 Task: Look for space in La Roda, Spain from 6th June, 2023 to 8th June, 2023 for 2 adults in price range Rs.7000 to Rs.12000. Place can be private room with 1  bedroom having 2 beds and 1 bathroom. Property type can be house, flat, guest house. Amenities needed are: wifi. Booking option can be shelf check-in. Required host language is English.
Action: Mouse moved to (289, 163)
Screenshot: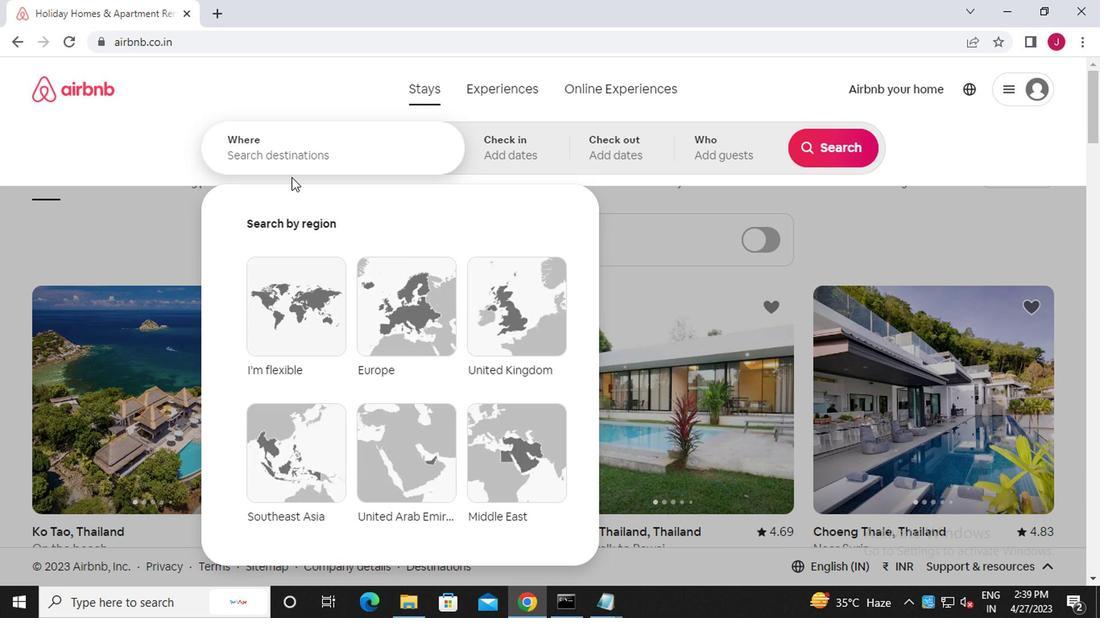 
Action: Mouse pressed left at (289, 163)
Screenshot: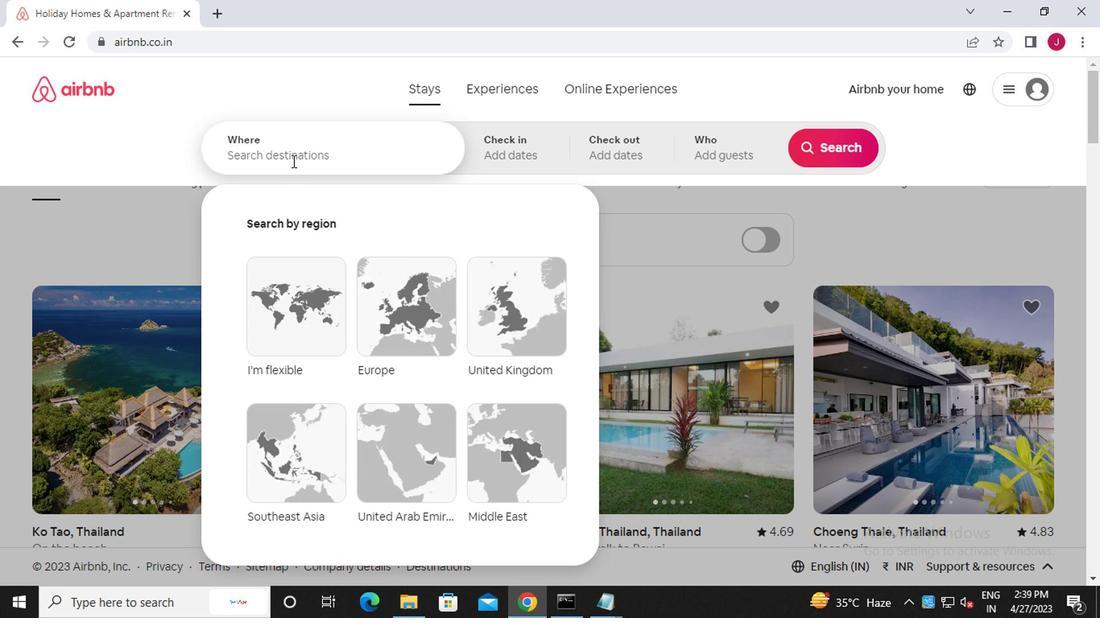 
Action: Mouse moved to (287, 163)
Screenshot: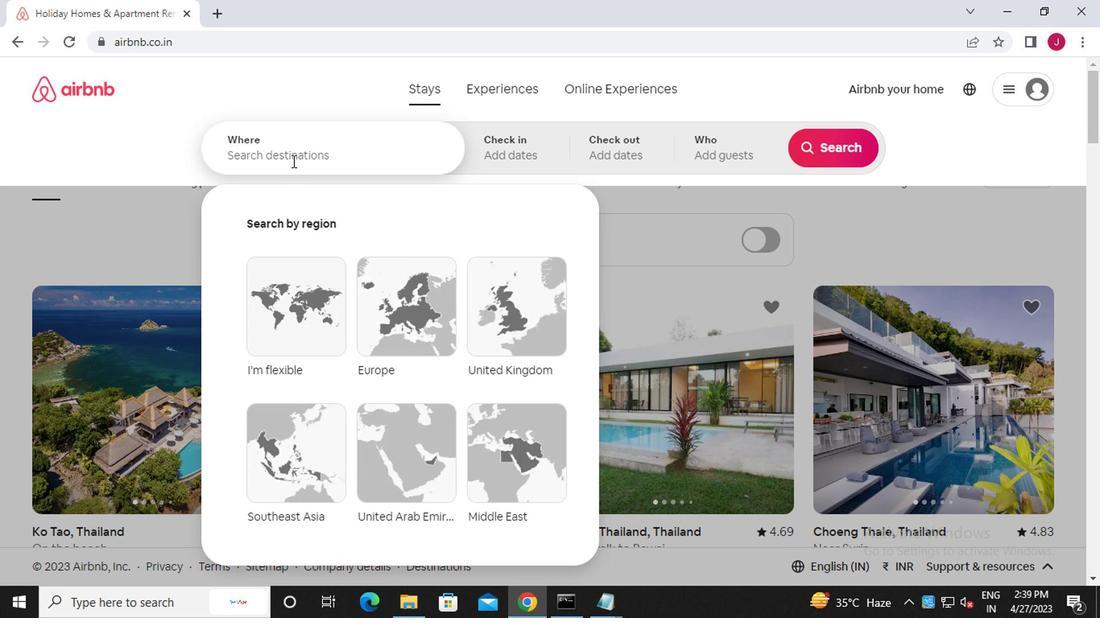 
Action: Key pressed l<Key.caps_lock>a<Key.space><Key.caps_lock>r<Key.caps_lock>oda
Screenshot: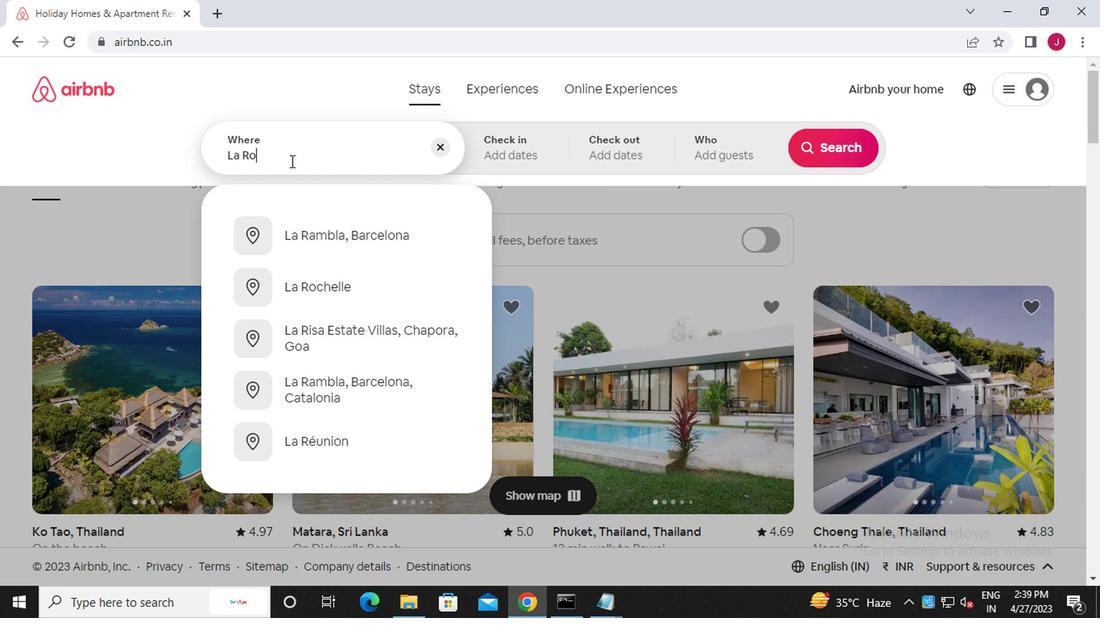 
Action: Mouse moved to (337, 288)
Screenshot: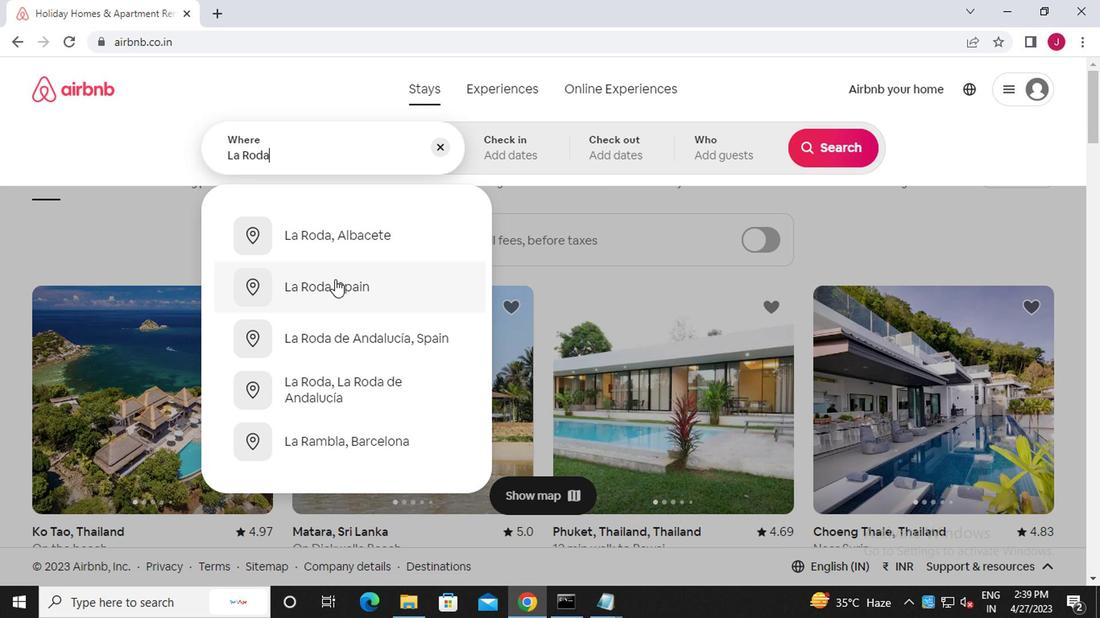 
Action: Mouse pressed left at (337, 288)
Screenshot: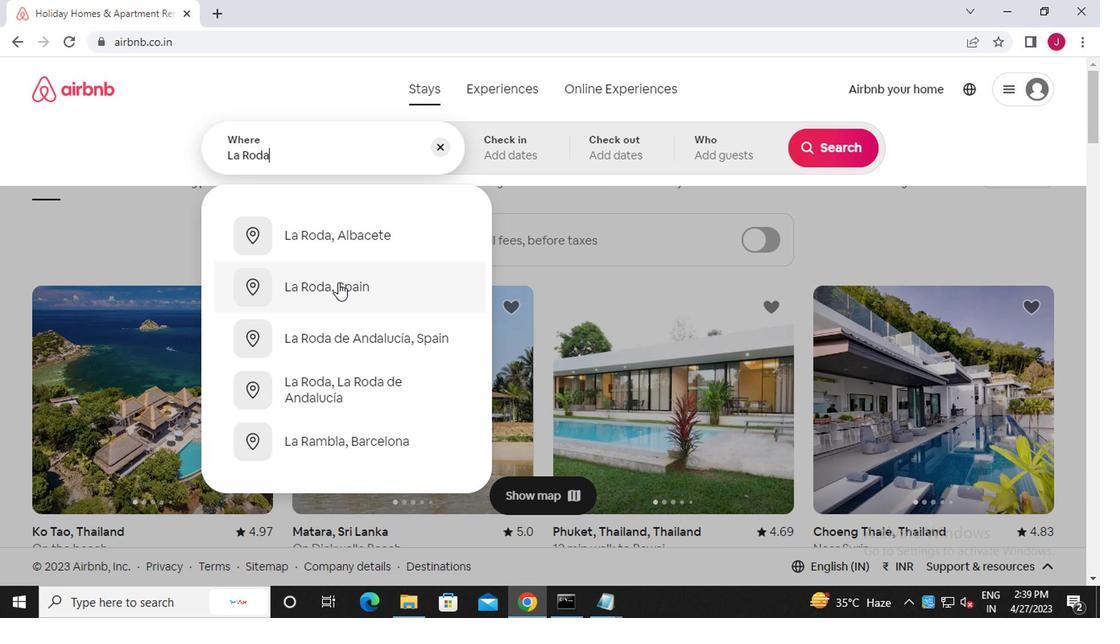 
Action: Mouse moved to (817, 280)
Screenshot: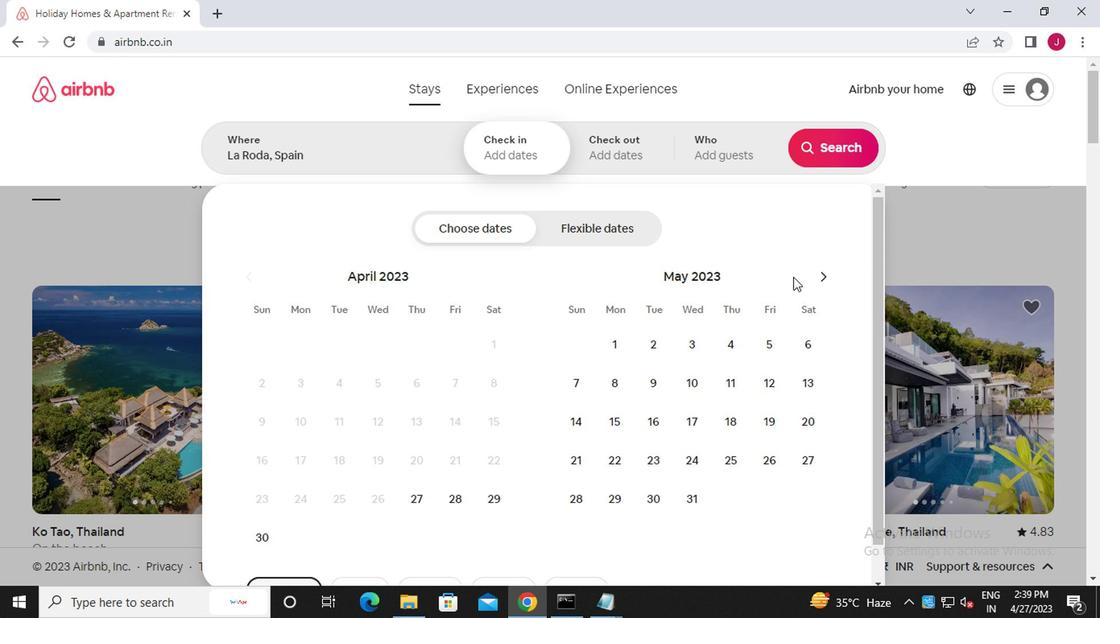 
Action: Mouse pressed left at (817, 280)
Screenshot: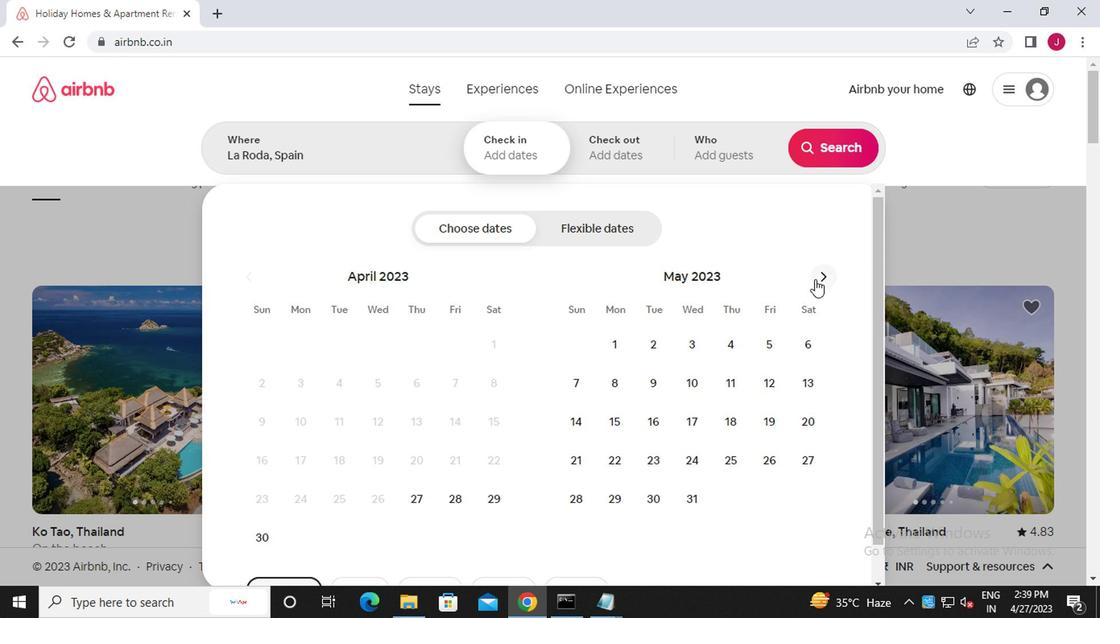 
Action: Mouse moved to (654, 384)
Screenshot: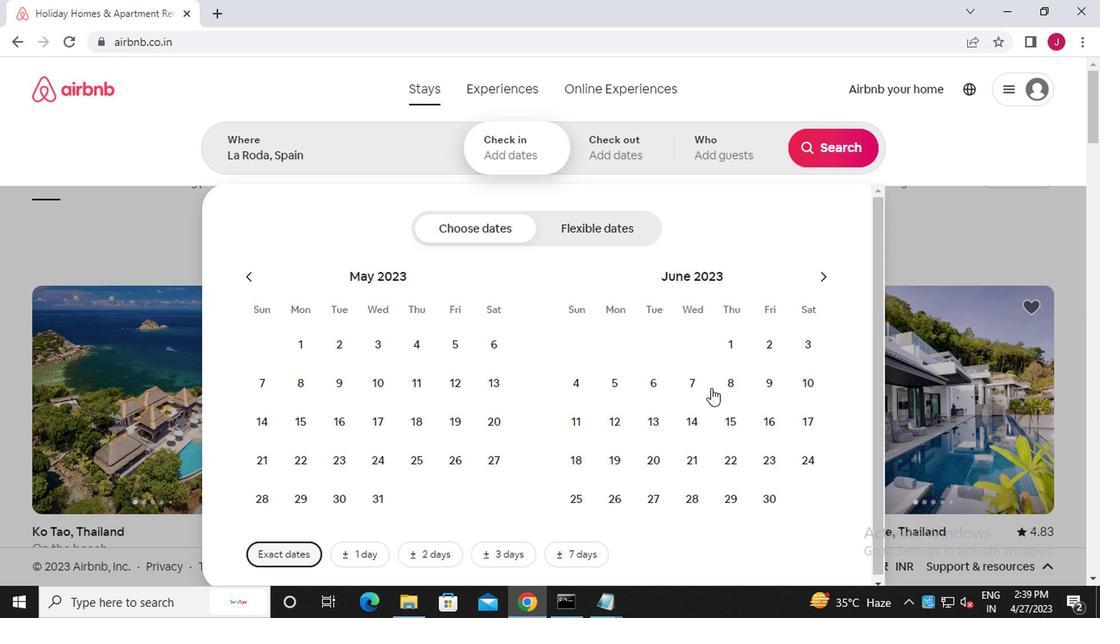 
Action: Mouse pressed left at (654, 384)
Screenshot: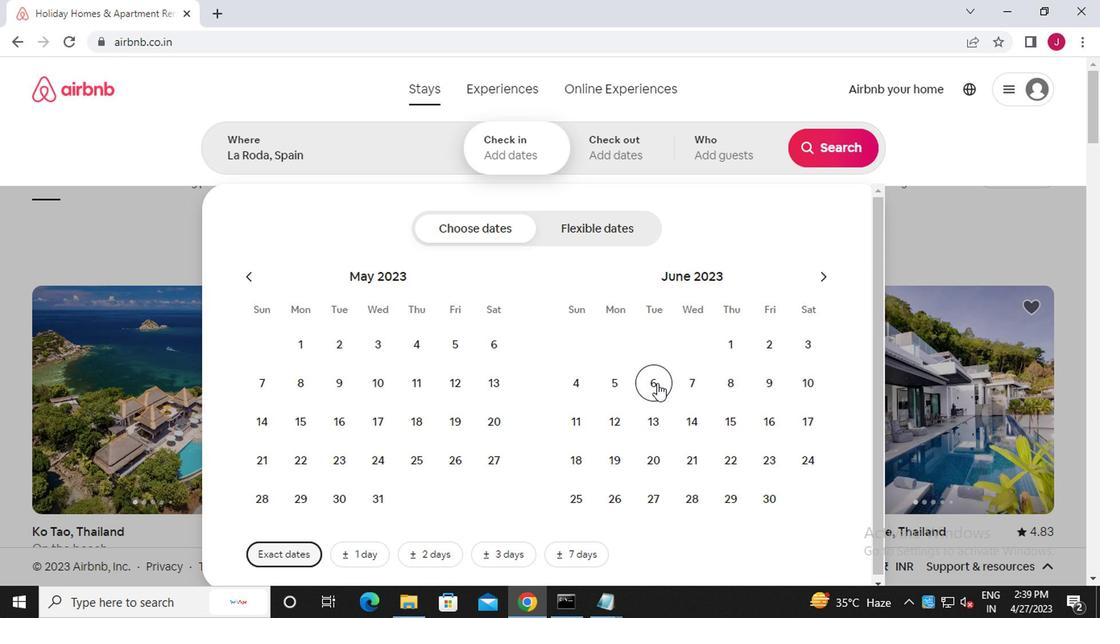 
Action: Mouse moved to (744, 383)
Screenshot: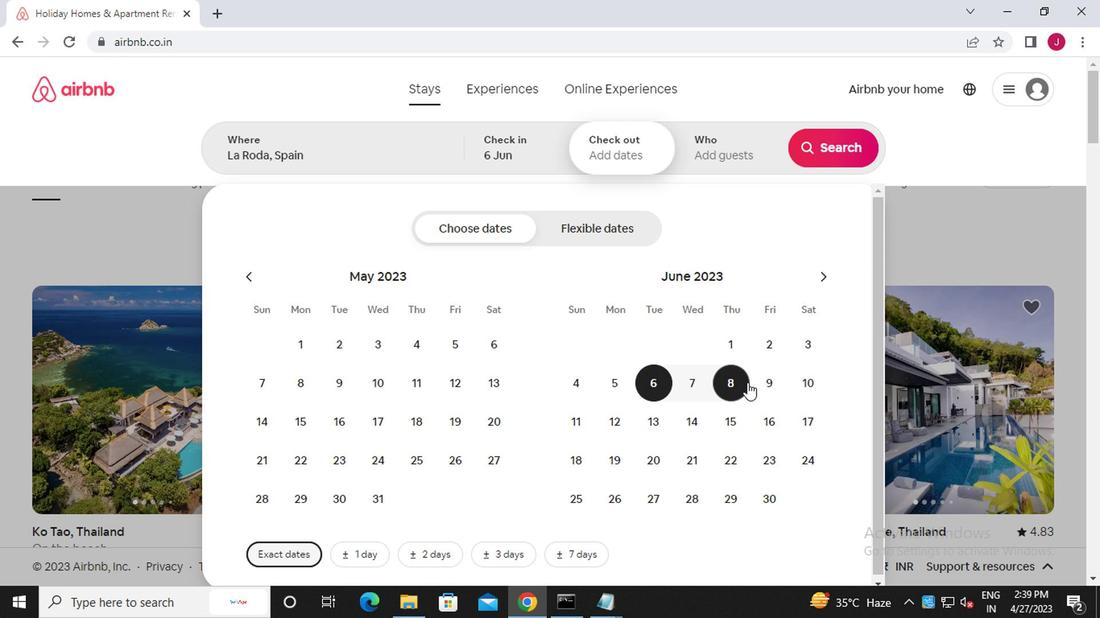 
Action: Mouse pressed left at (744, 383)
Screenshot: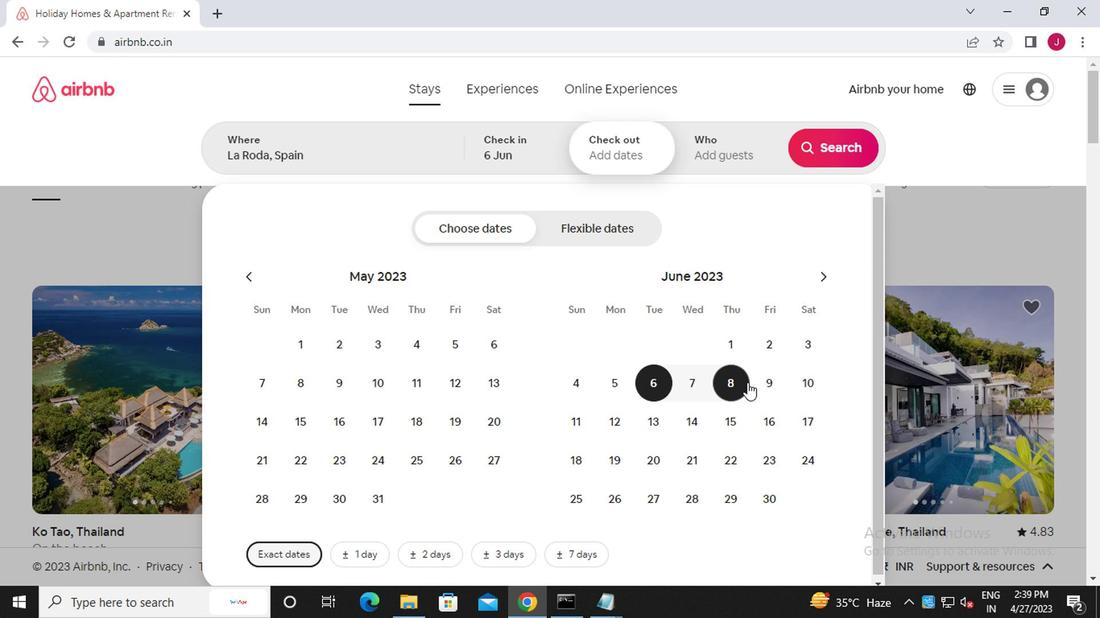 
Action: Mouse moved to (736, 159)
Screenshot: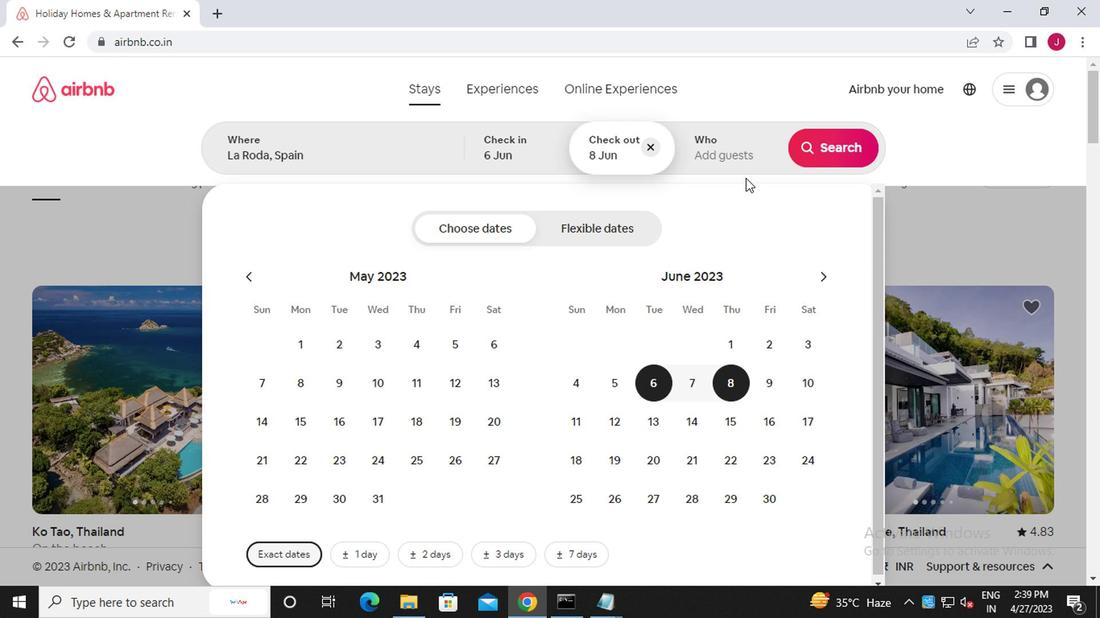 
Action: Mouse pressed left at (736, 159)
Screenshot: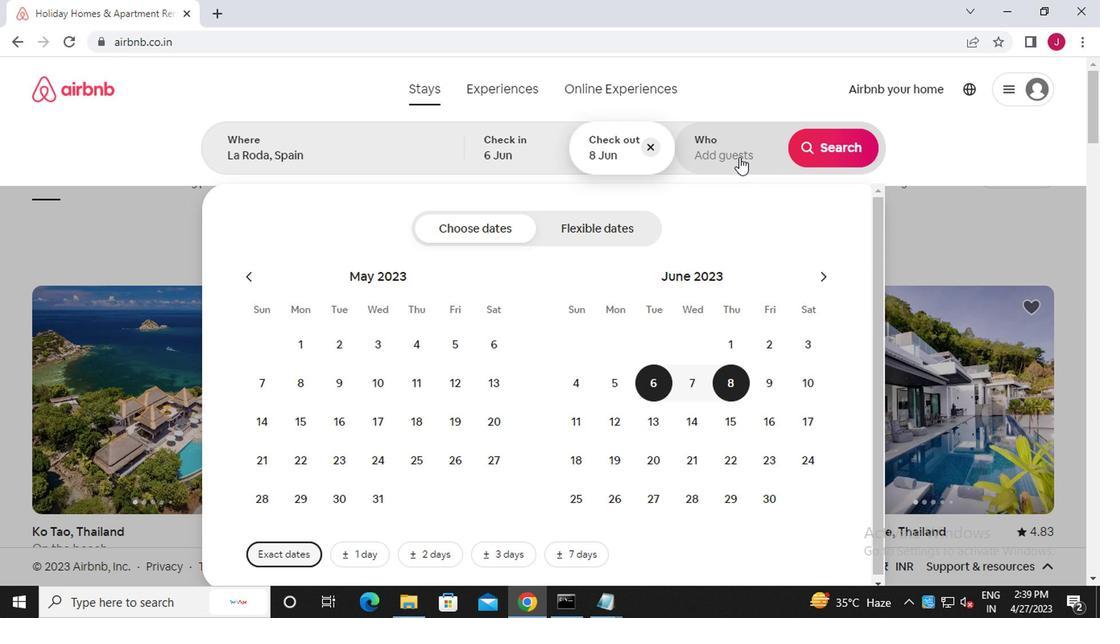 
Action: Mouse moved to (833, 228)
Screenshot: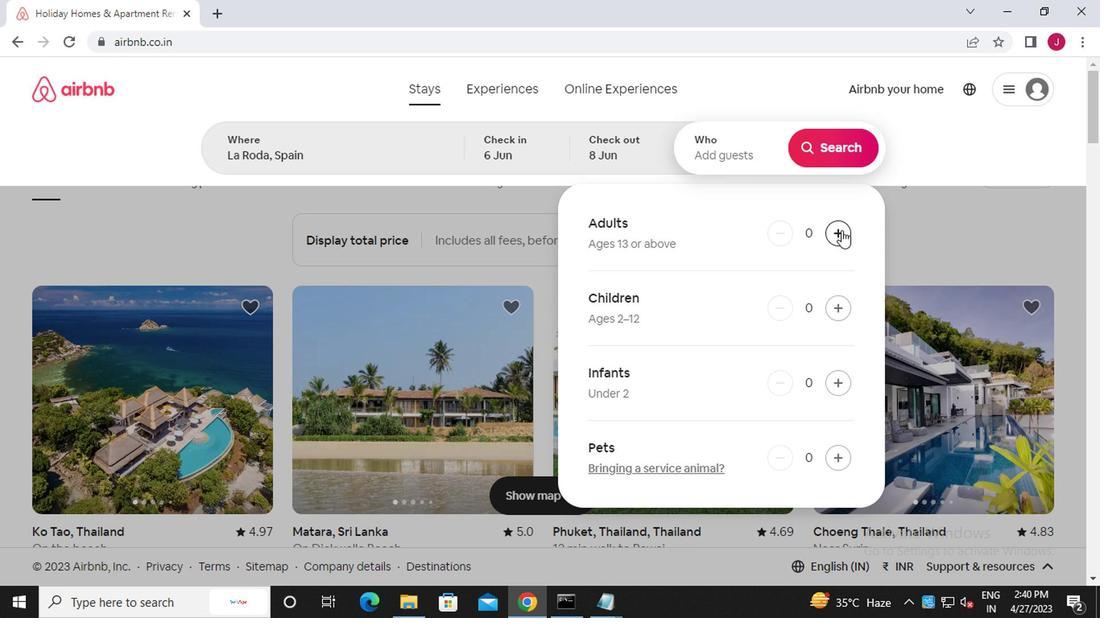 
Action: Mouse pressed left at (833, 228)
Screenshot: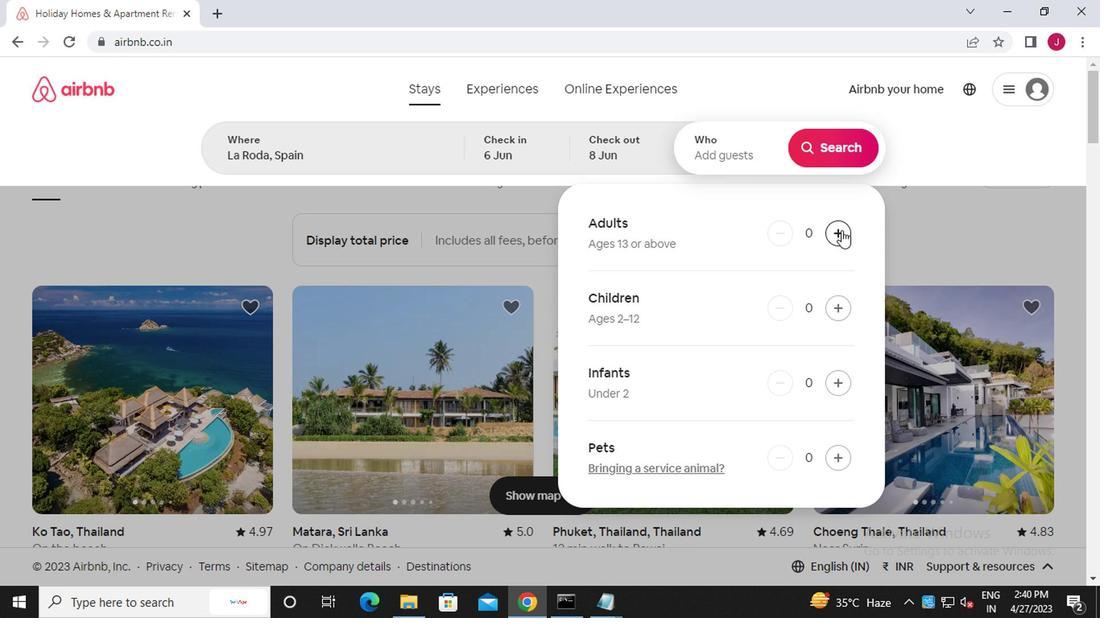 
Action: Mouse pressed left at (833, 228)
Screenshot: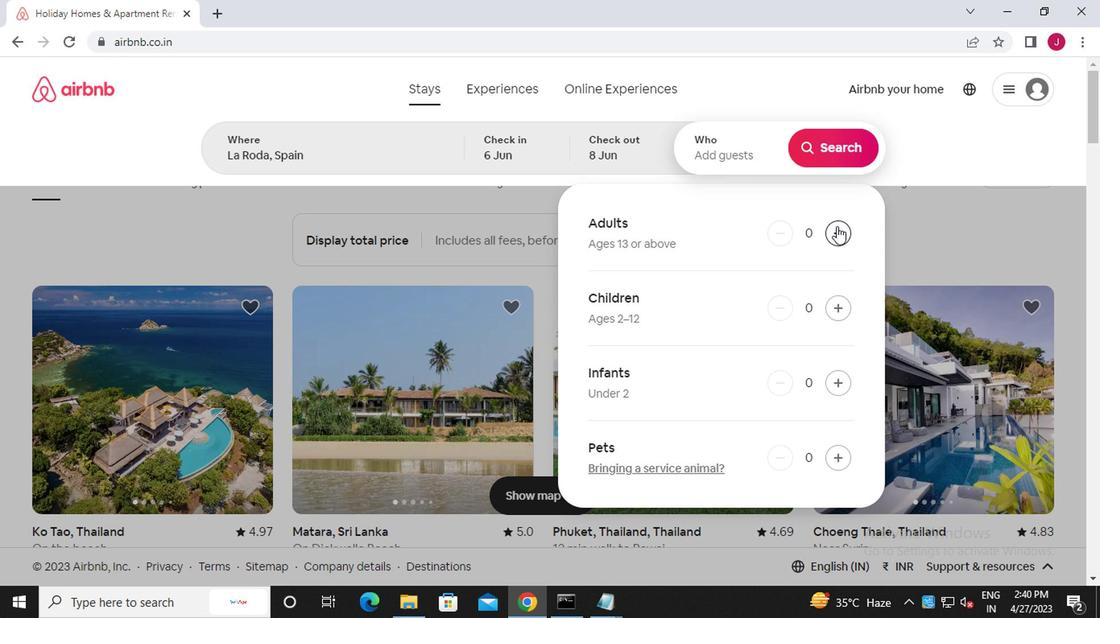 
Action: Mouse moved to (830, 154)
Screenshot: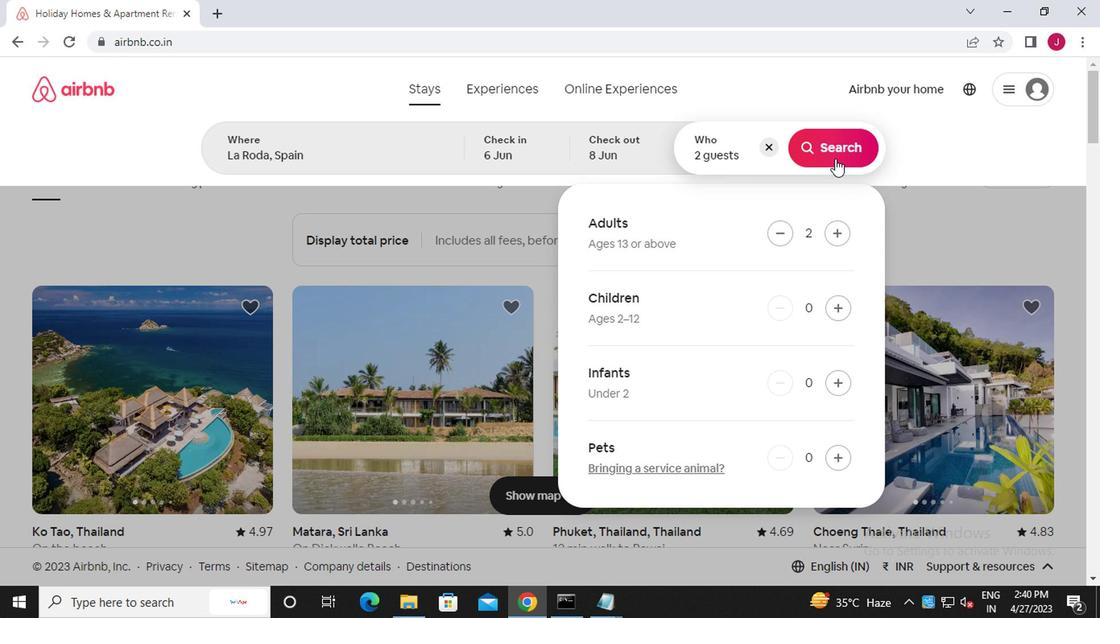 
Action: Mouse pressed left at (830, 154)
Screenshot: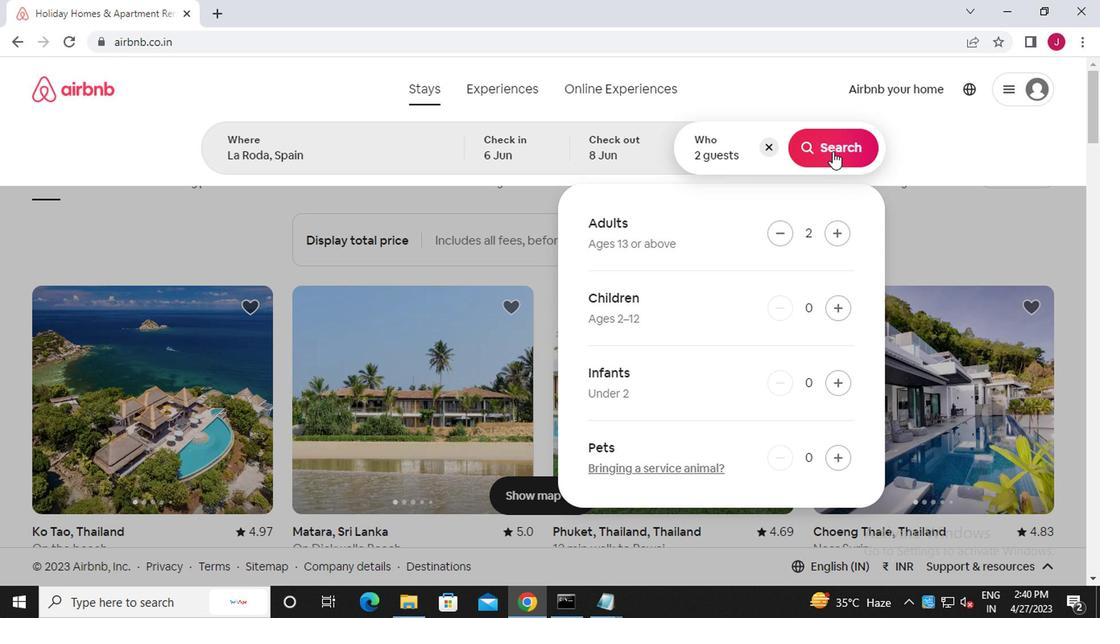 
Action: Mouse moved to (1041, 158)
Screenshot: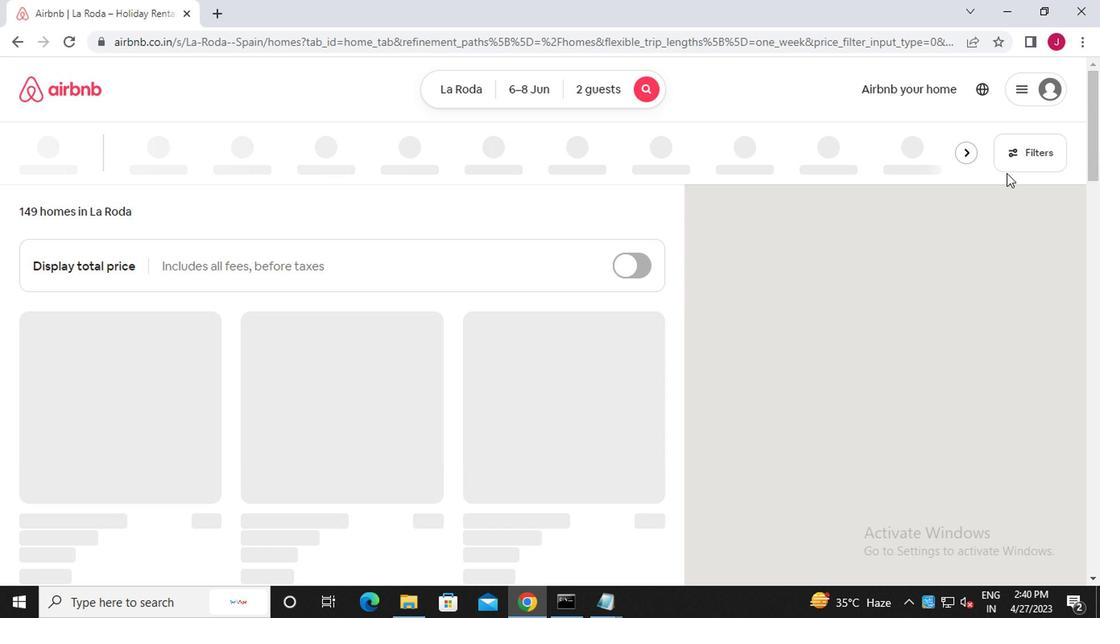 
Action: Mouse pressed left at (1041, 158)
Screenshot: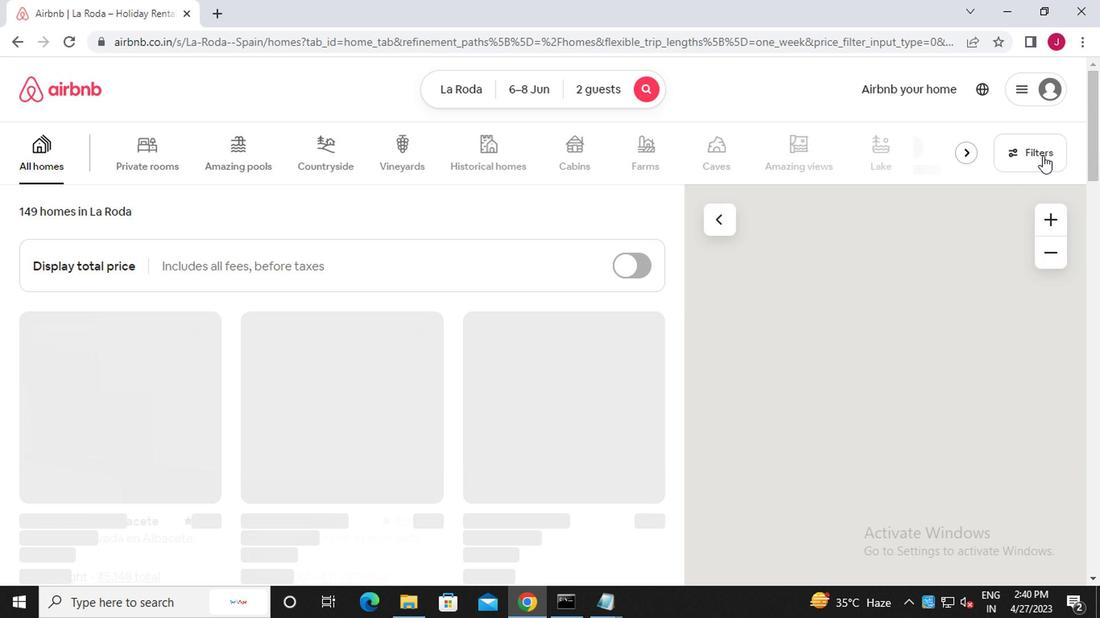 
Action: Mouse moved to (364, 363)
Screenshot: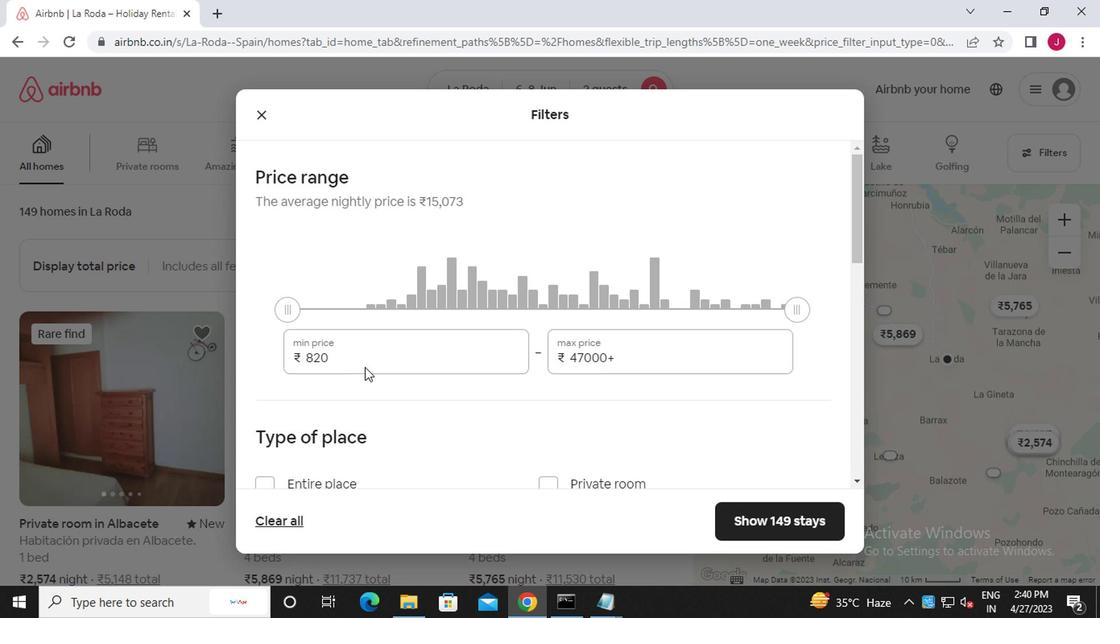 
Action: Mouse pressed left at (364, 363)
Screenshot: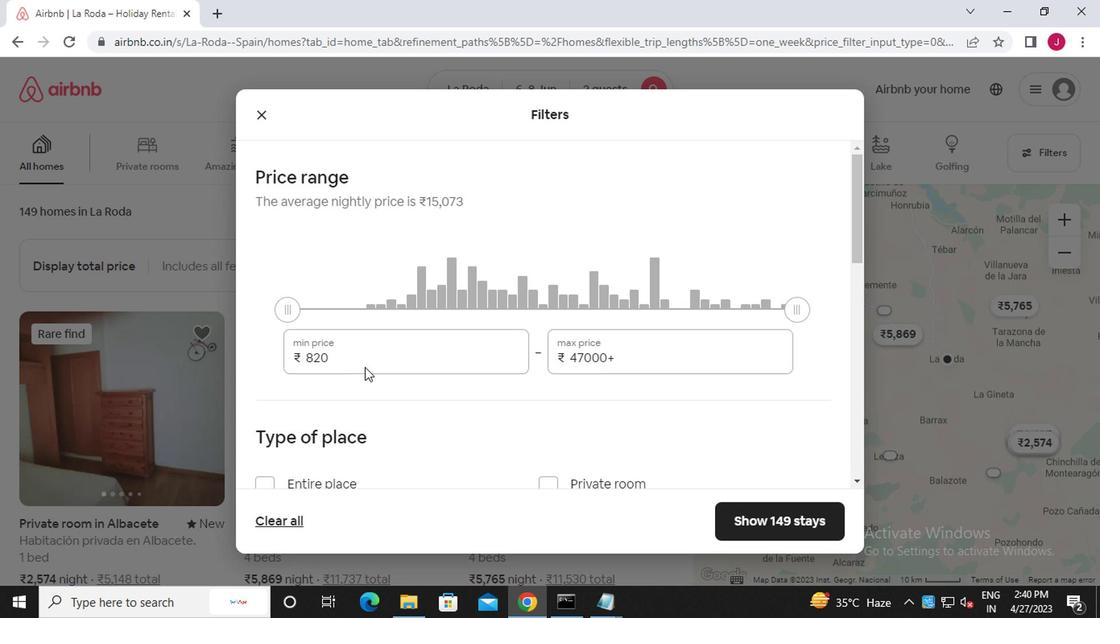 
Action: Mouse moved to (362, 363)
Screenshot: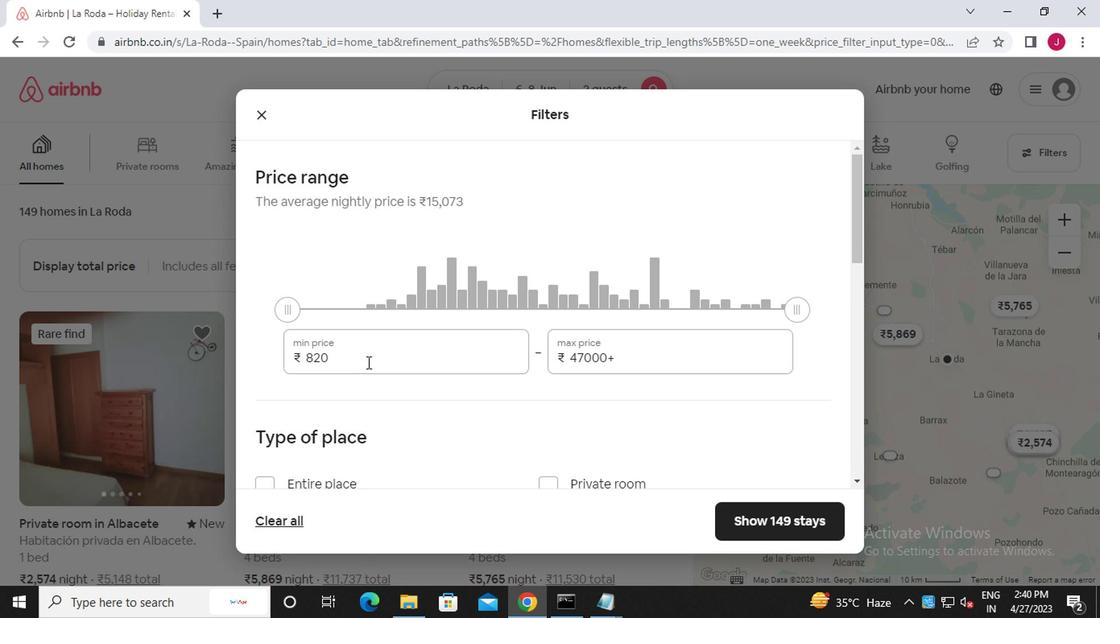 
Action: Key pressed <Key.backspace><Key.backspace><Key.backspace><<103>><<96>><<96>><<96>>
Screenshot: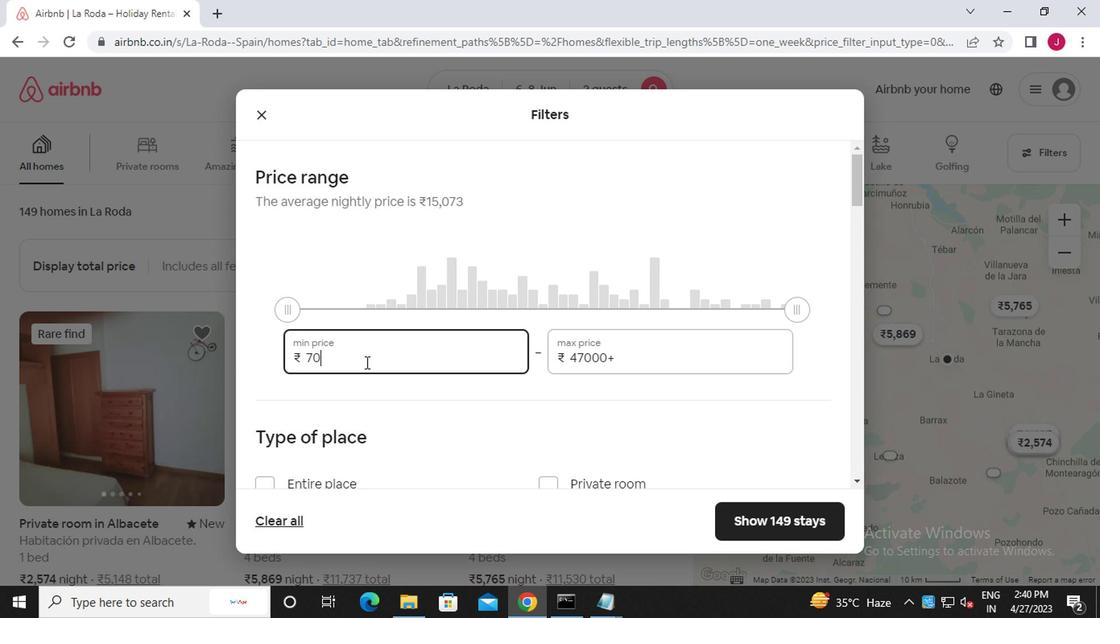 
Action: Mouse moved to (692, 347)
Screenshot: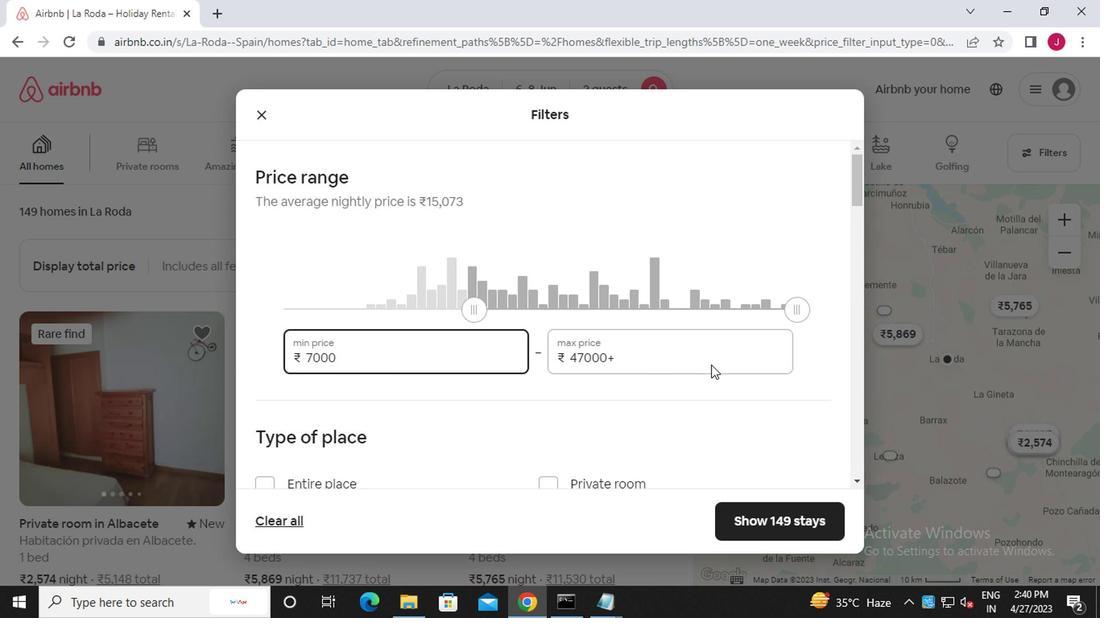 
Action: Mouse pressed left at (692, 347)
Screenshot: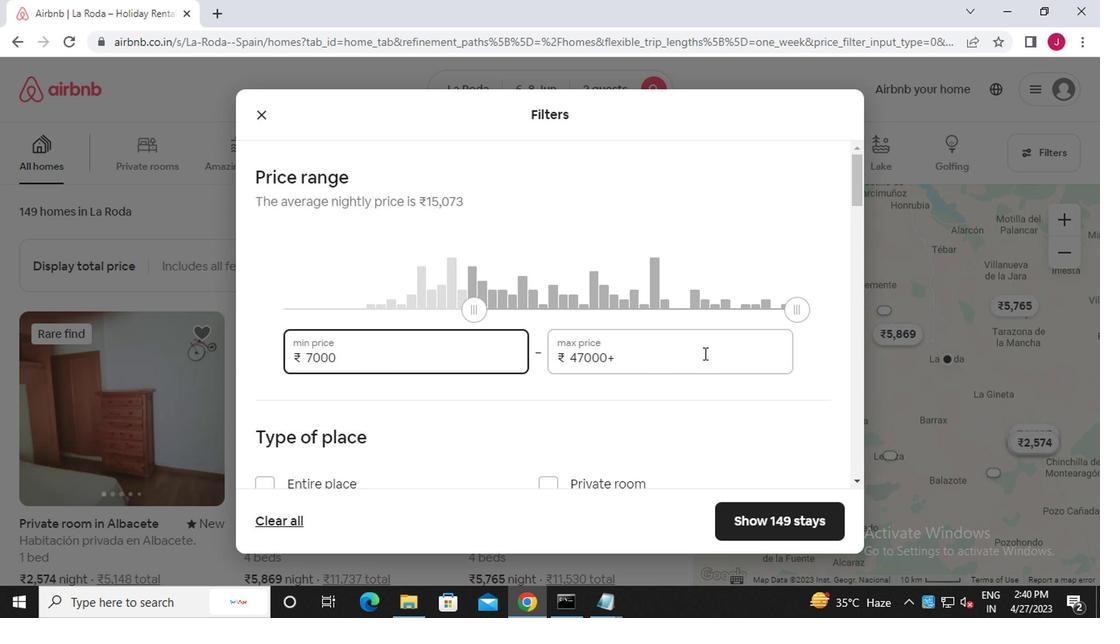 
Action: Mouse moved to (696, 347)
Screenshot: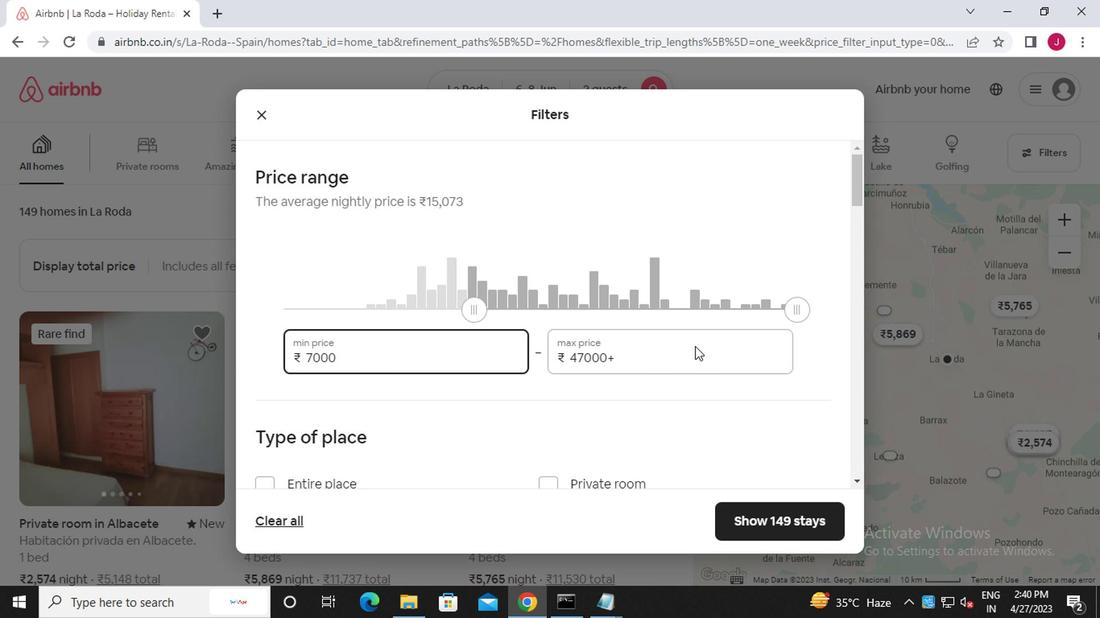 
Action: Key pressed <Key.backspace><Key.backspace><Key.backspace><Key.backspace><Key.backspace><Key.backspace><Key.backspace><Key.backspace><Key.backspace><Key.backspace><Key.backspace><Key.backspace><<97>><<98>><<96>><<96>><<96>>
Screenshot: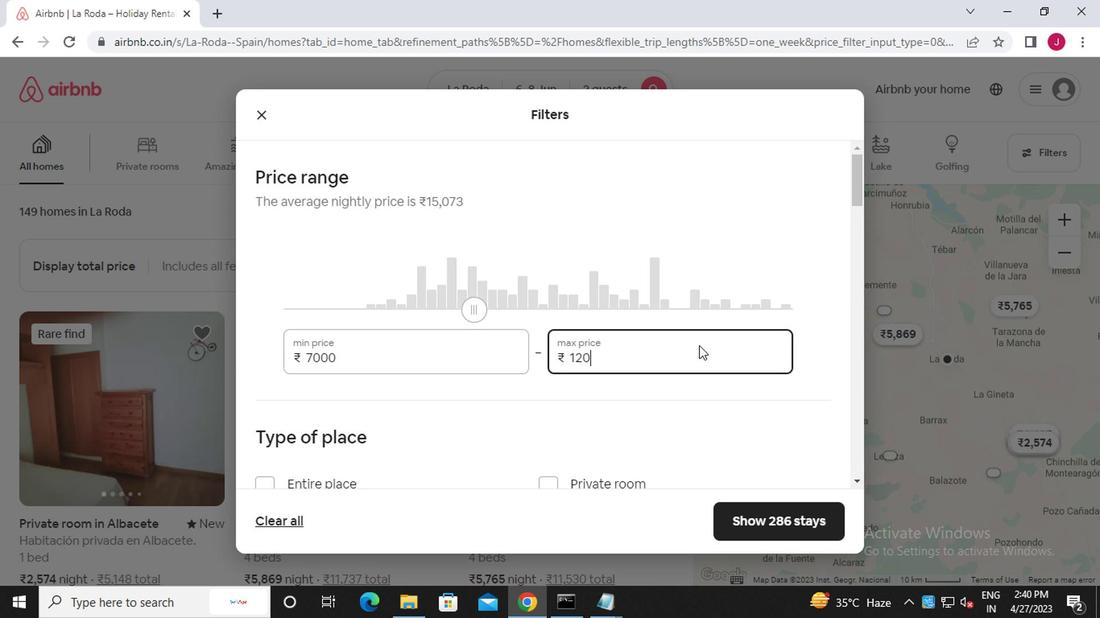 
Action: Mouse moved to (641, 331)
Screenshot: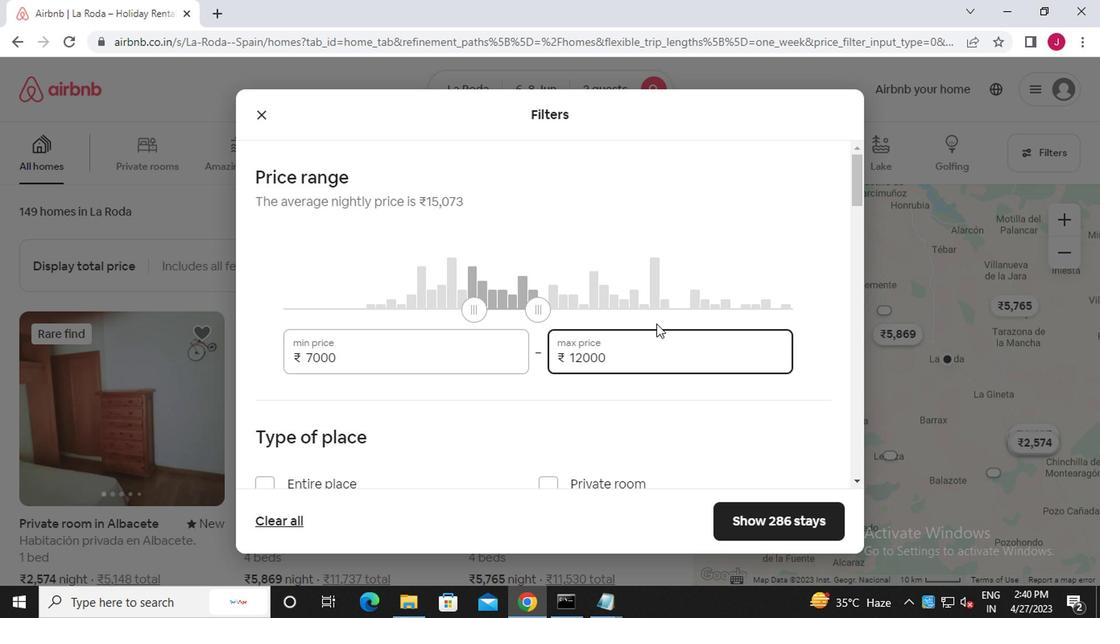 
Action: Mouse scrolled (641, 330) with delta (0, 0)
Screenshot: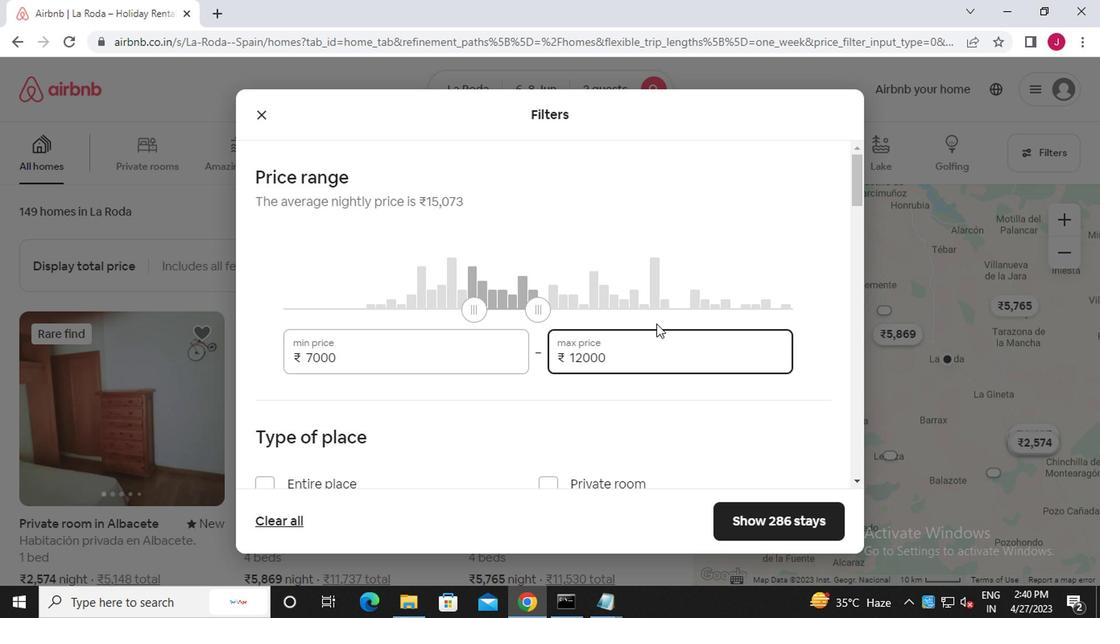 
Action: Mouse moved to (639, 336)
Screenshot: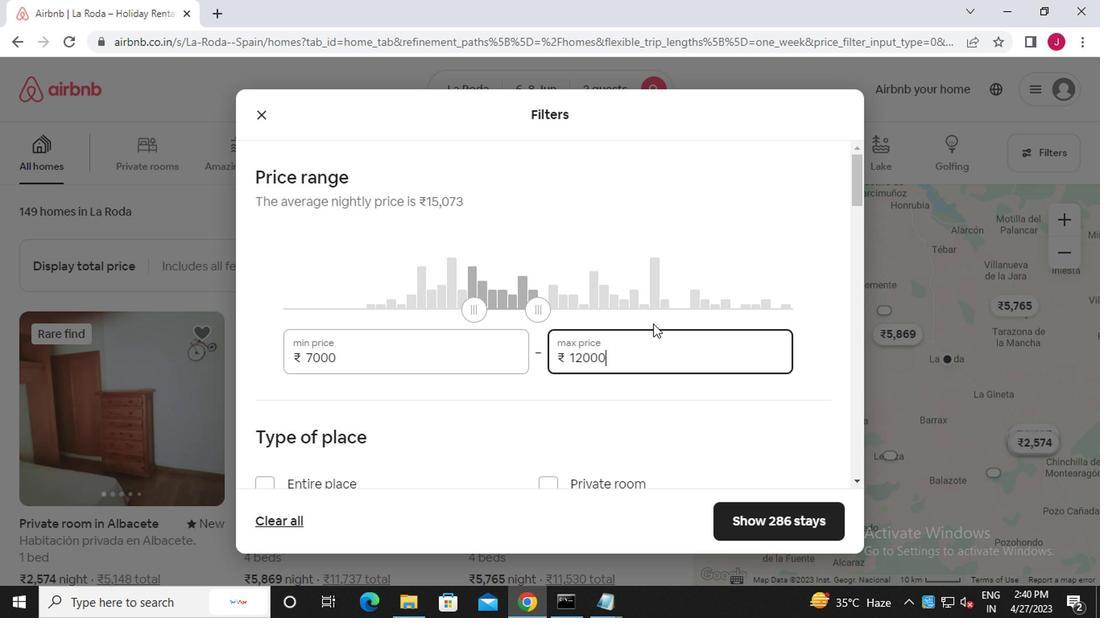 
Action: Mouse scrolled (639, 335) with delta (0, -1)
Screenshot: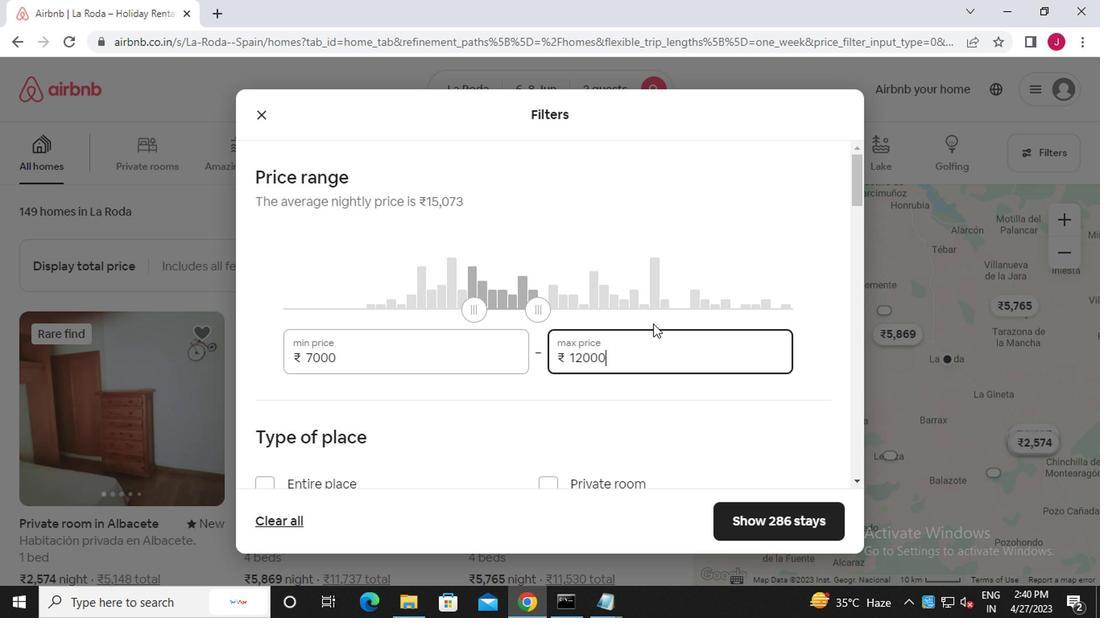 
Action: Mouse moved to (551, 327)
Screenshot: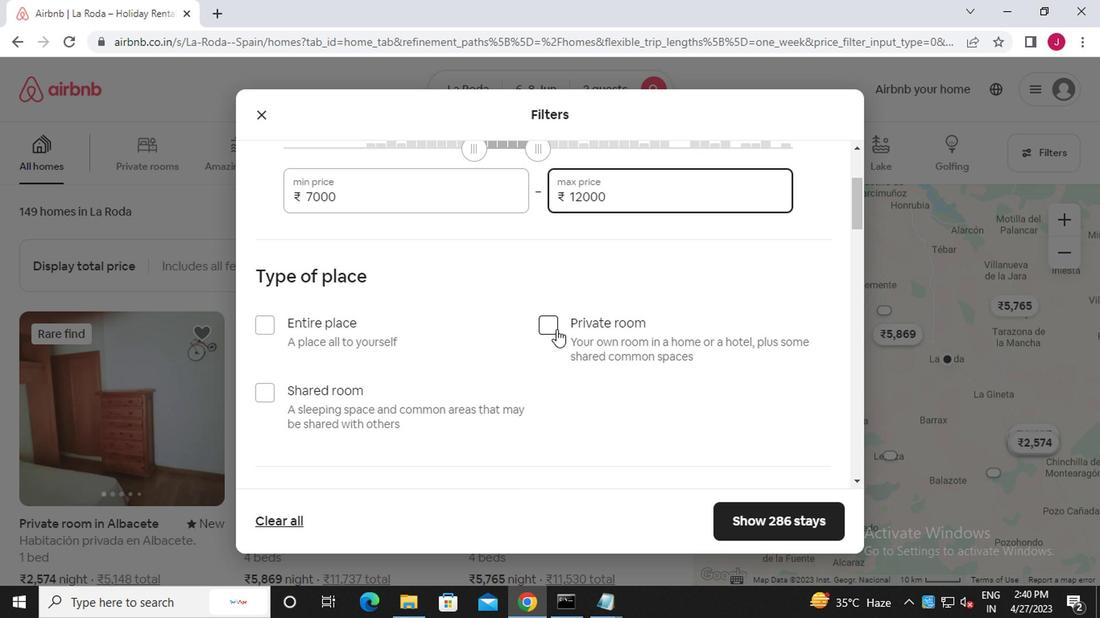
Action: Mouse pressed left at (551, 327)
Screenshot: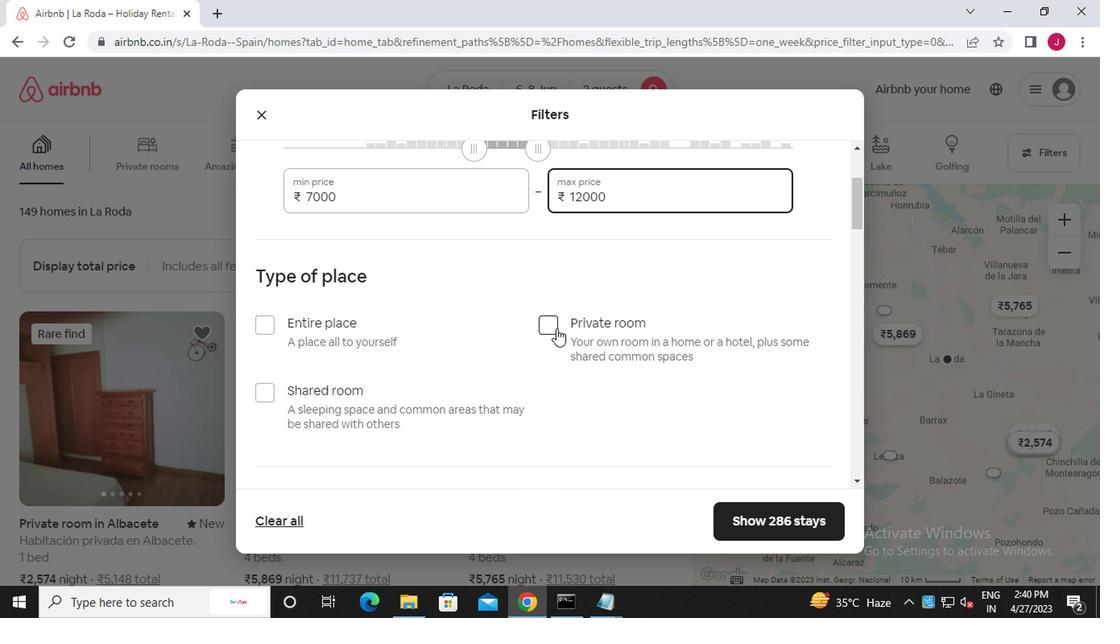 
Action: Mouse moved to (473, 345)
Screenshot: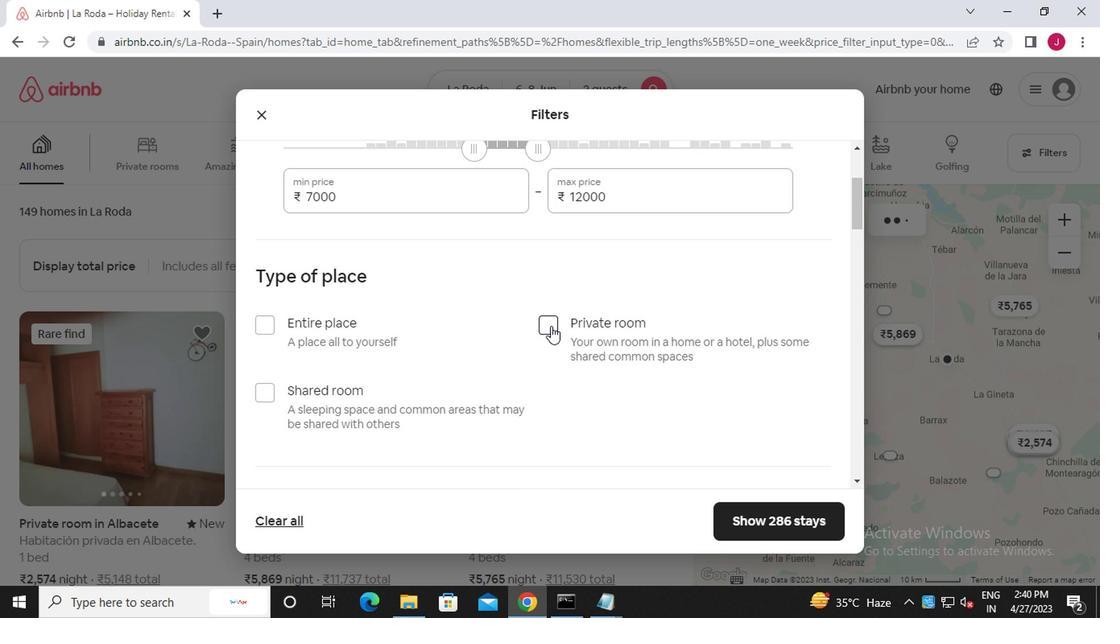 
Action: Mouse scrolled (473, 344) with delta (0, 0)
Screenshot: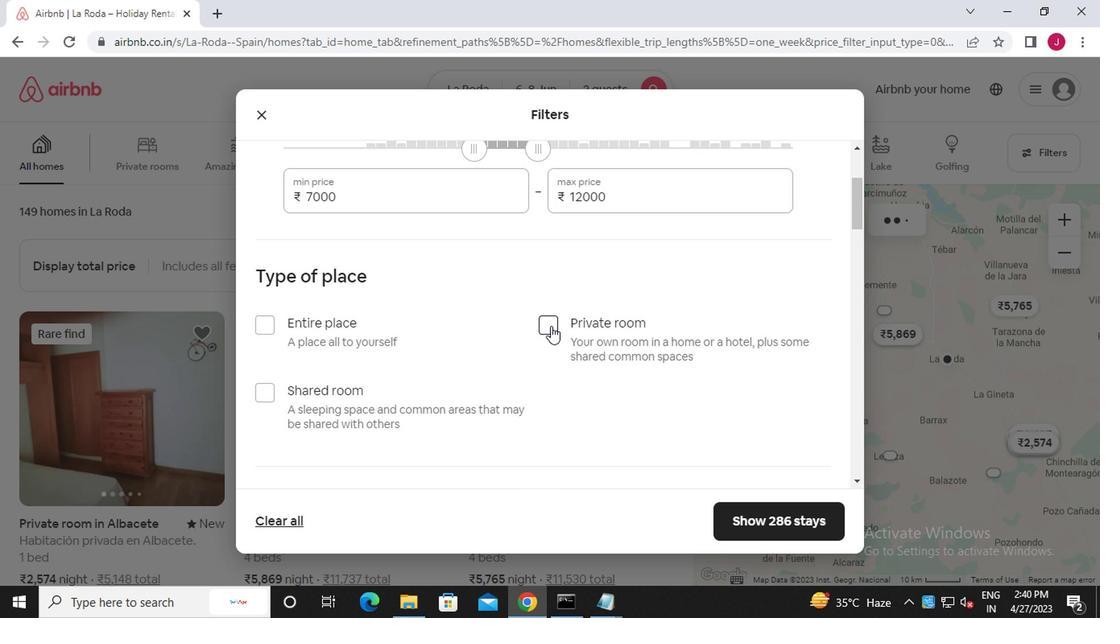 
Action: Mouse moved to (472, 346)
Screenshot: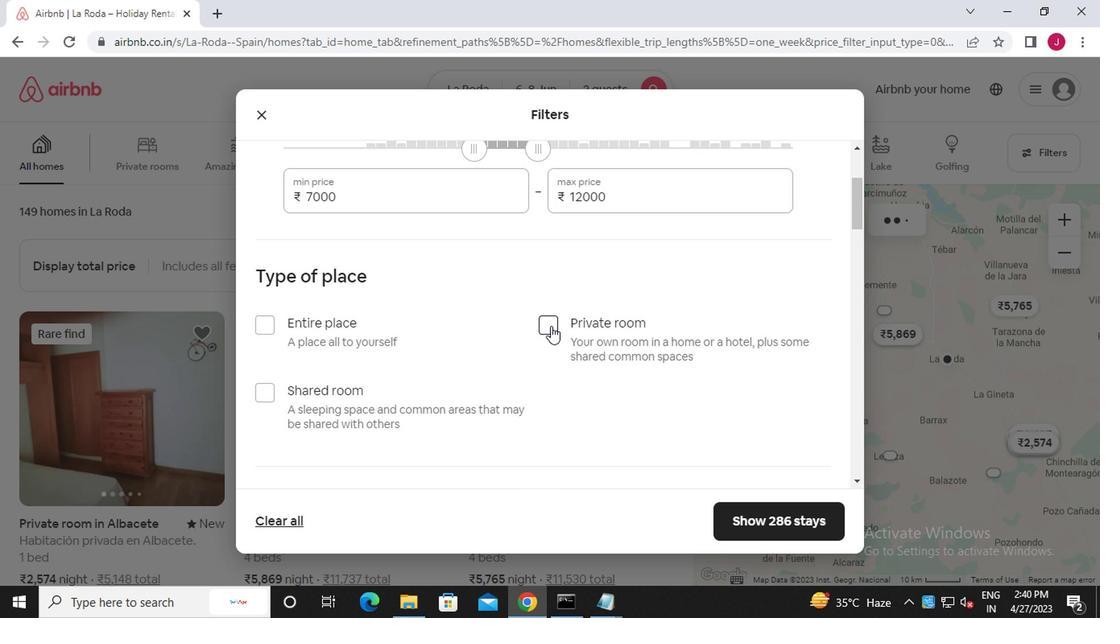 
Action: Mouse scrolled (472, 345) with delta (0, 0)
Screenshot: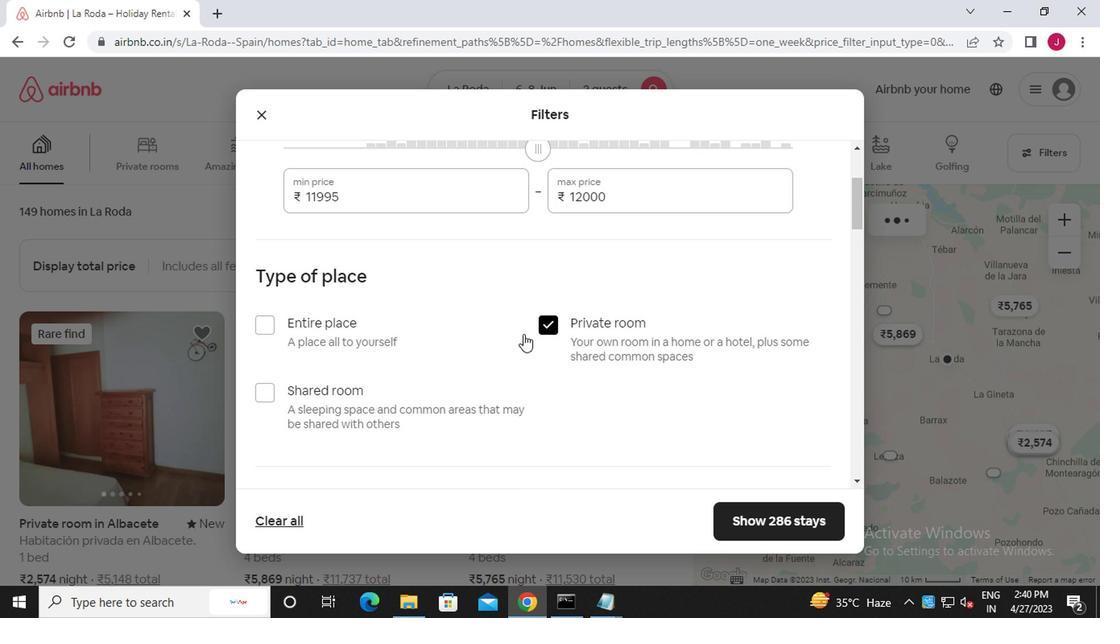 
Action: Mouse scrolled (472, 345) with delta (0, 0)
Screenshot: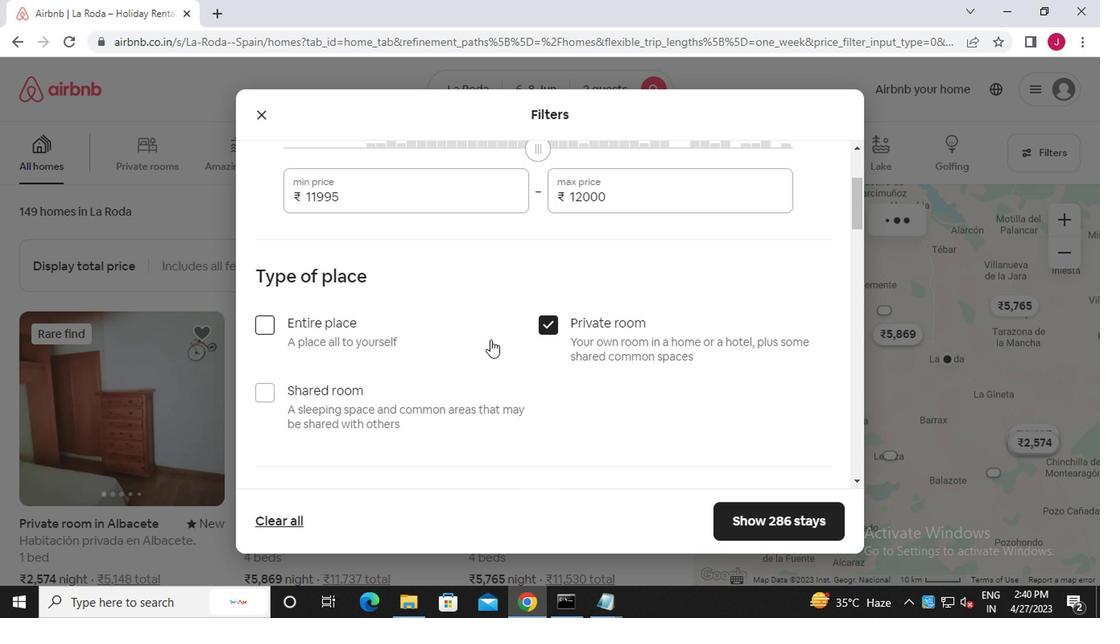 
Action: Mouse moved to (353, 343)
Screenshot: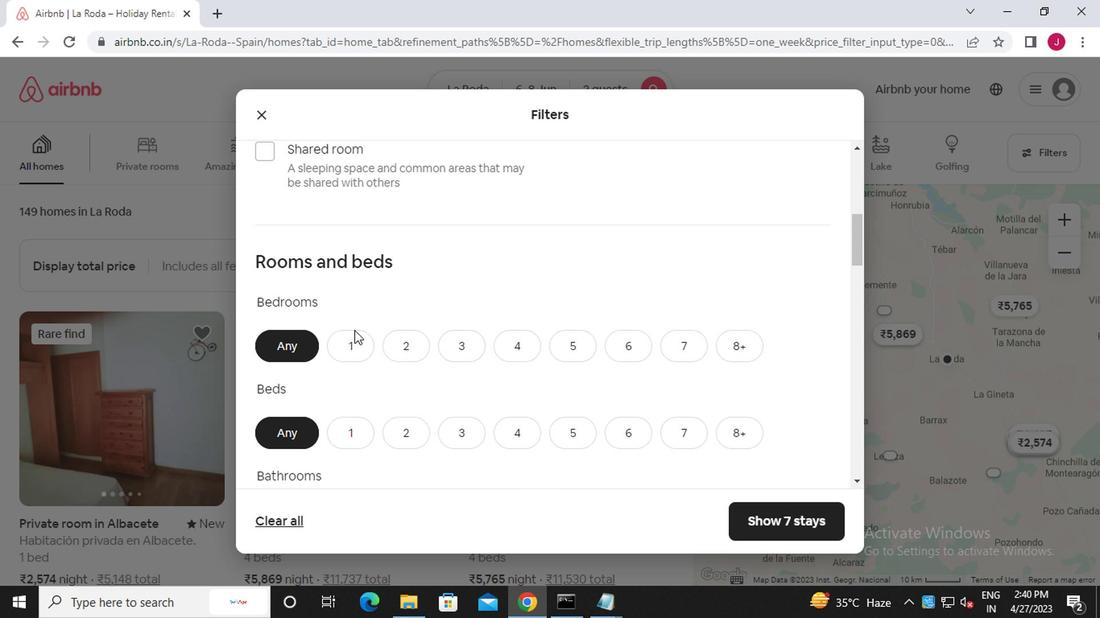 
Action: Mouse pressed left at (353, 343)
Screenshot: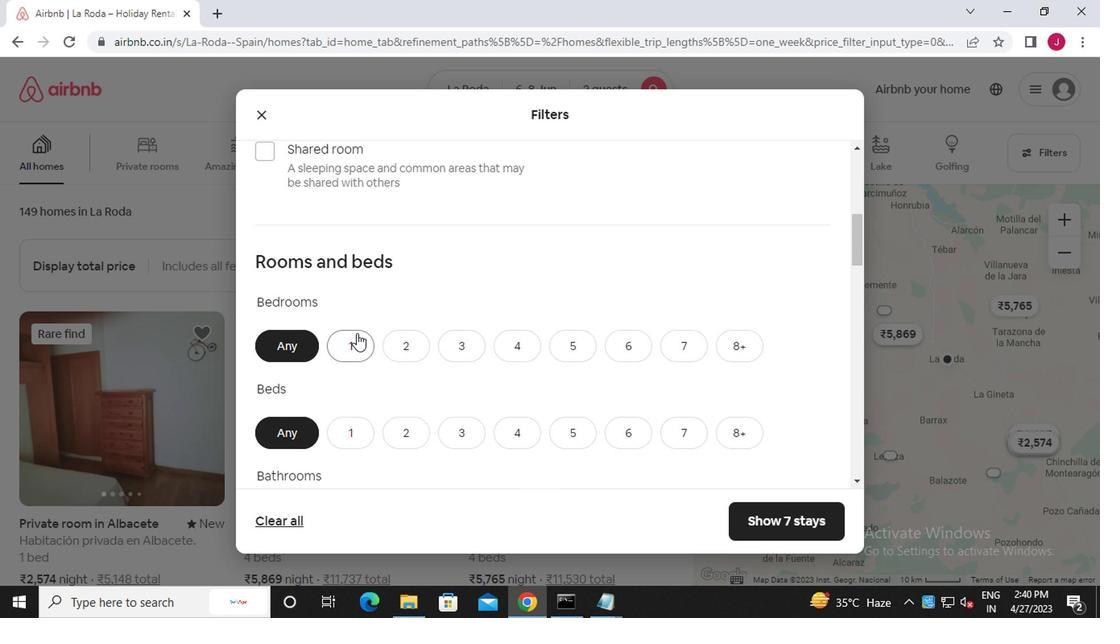 
Action: Mouse moved to (408, 436)
Screenshot: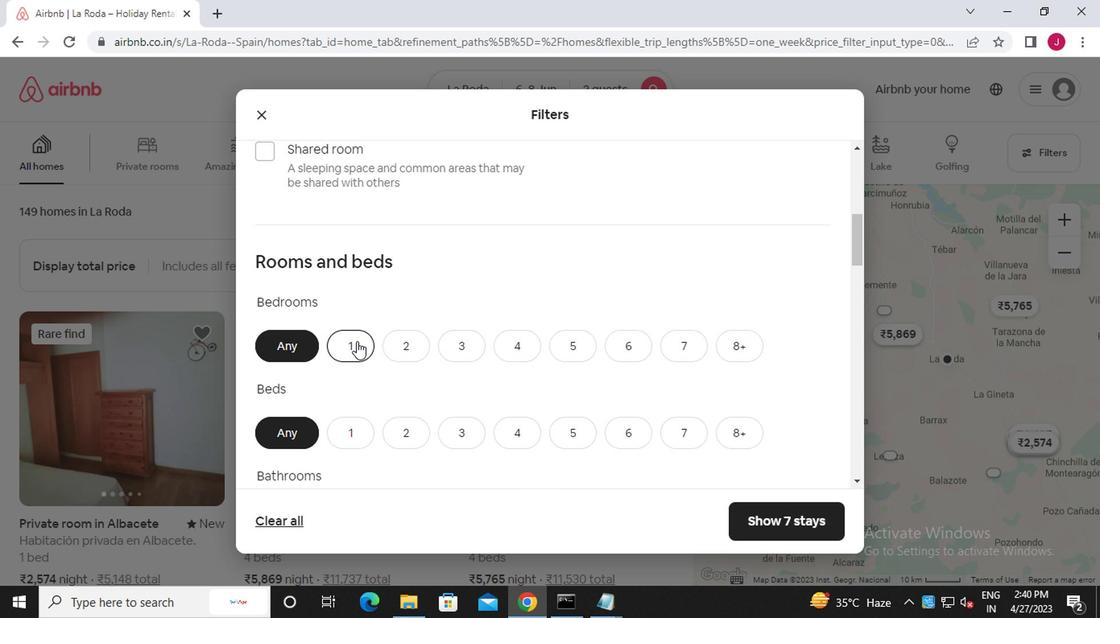 
Action: Mouse pressed left at (408, 436)
Screenshot: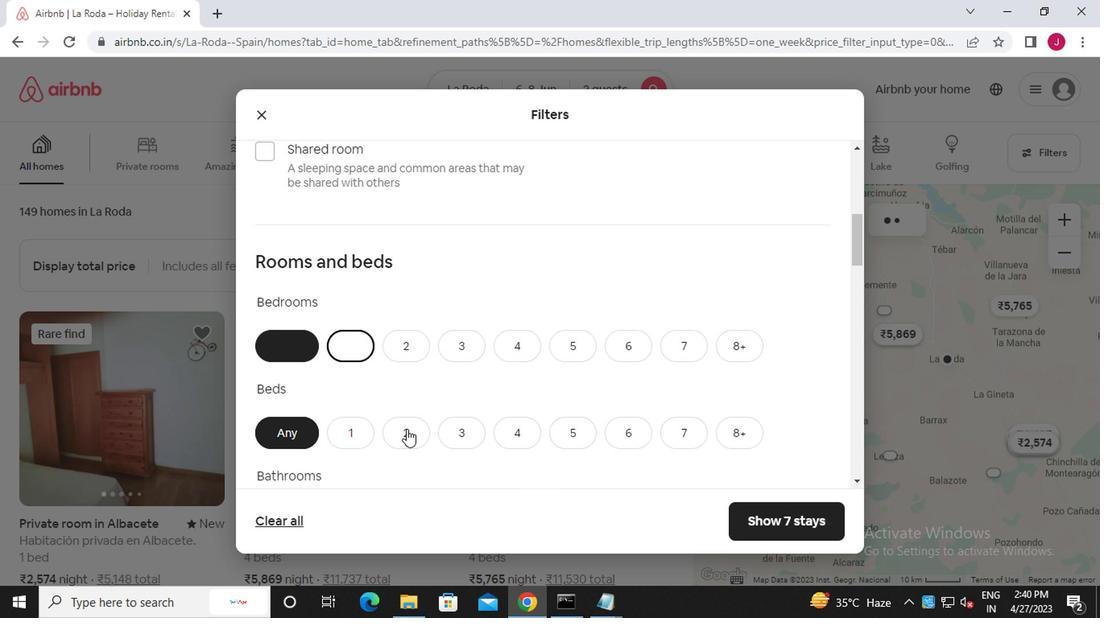 
Action: Mouse moved to (403, 436)
Screenshot: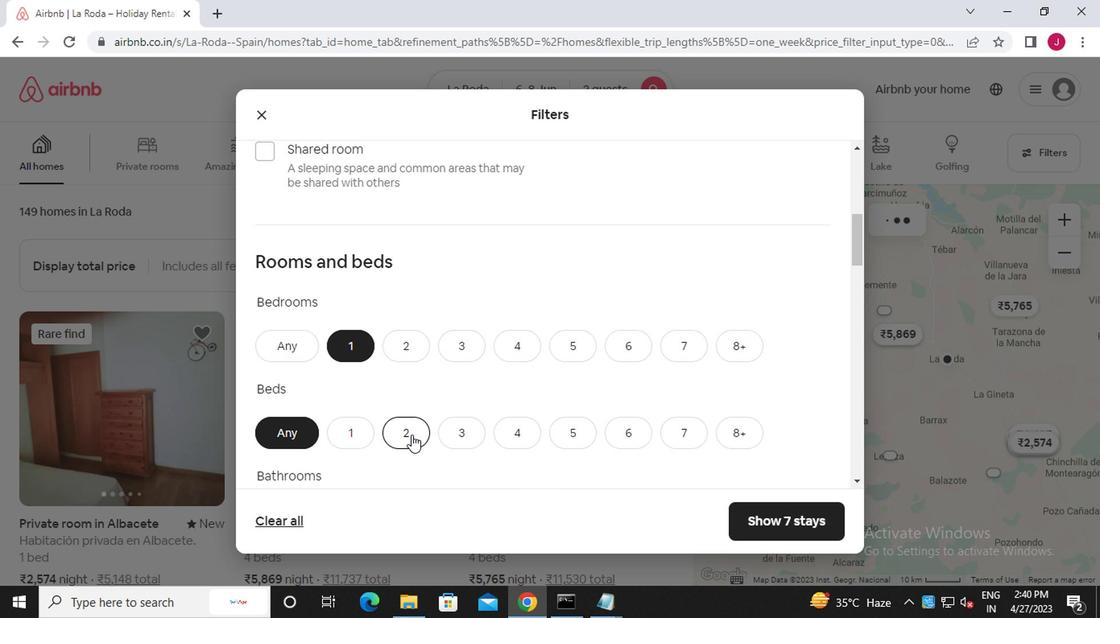 
Action: Mouse scrolled (403, 434) with delta (0, -1)
Screenshot: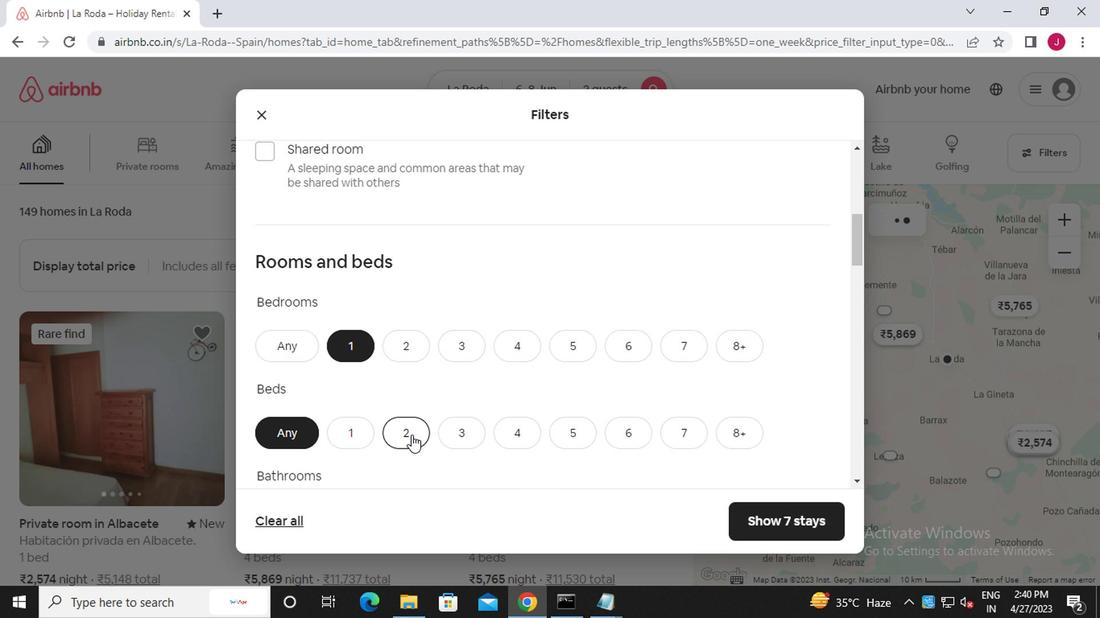 
Action: Mouse scrolled (403, 434) with delta (0, -1)
Screenshot: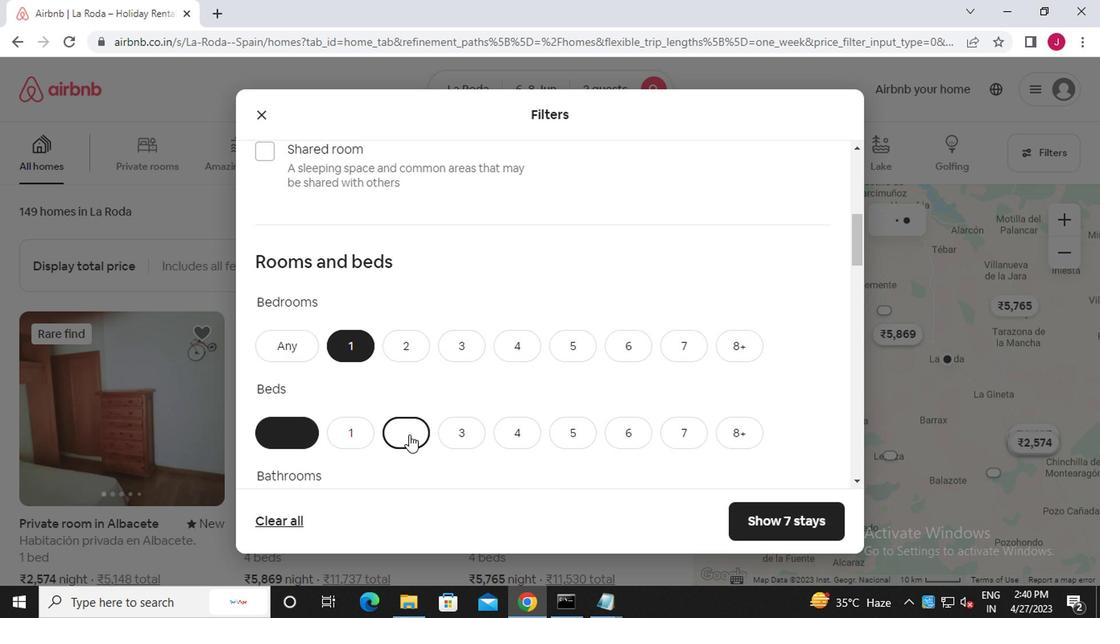 
Action: Mouse moved to (342, 360)
Screenshot: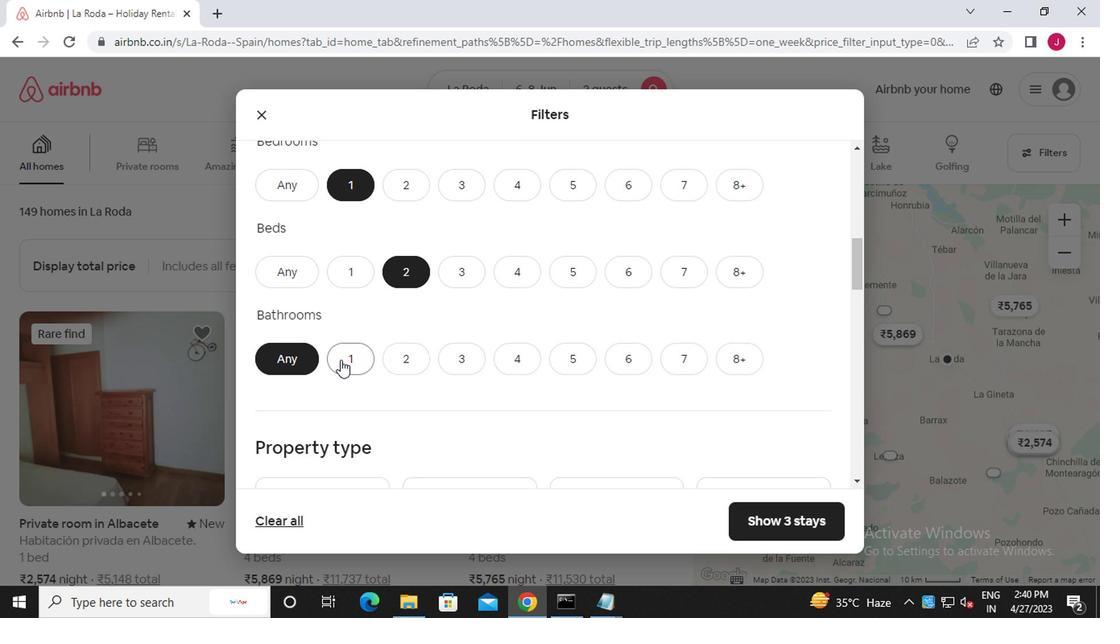 
Action: Mouse pressed left at (342, 360)
Screenshot: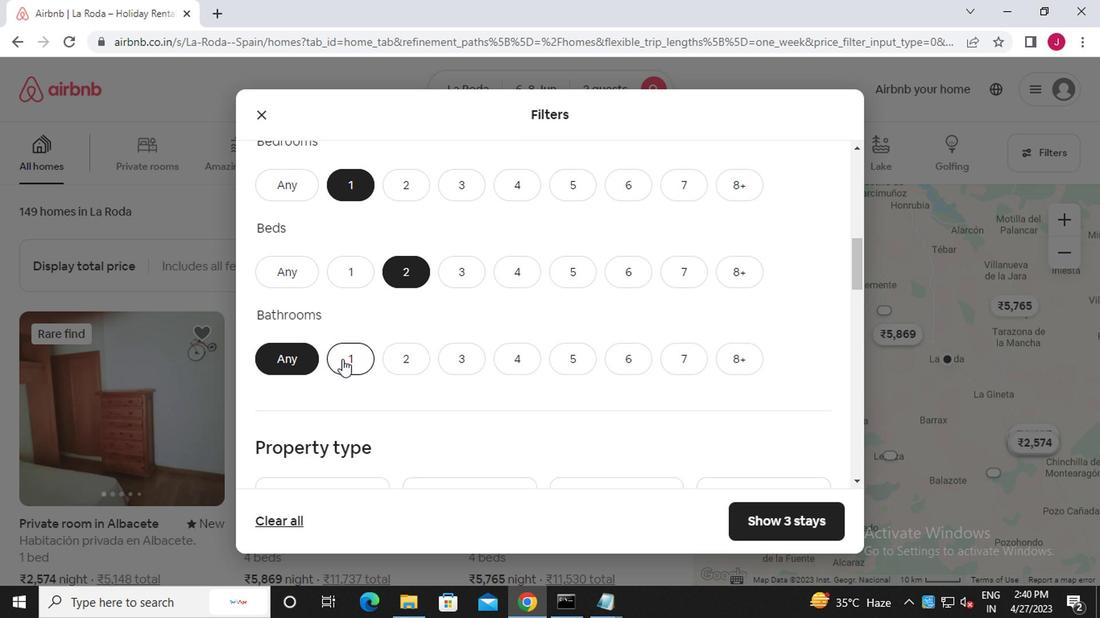 
Action: Mouse moved to (378, 380)
Screenshot: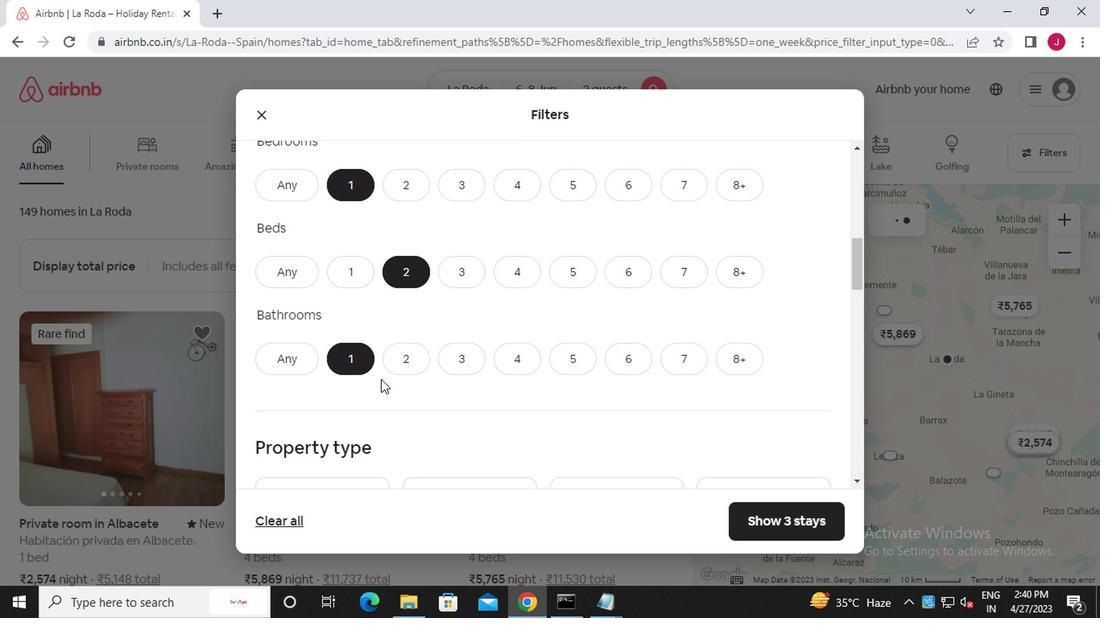 
Action: Mouse scrolled (378, 379) with delta (0, 0)
Screenshot: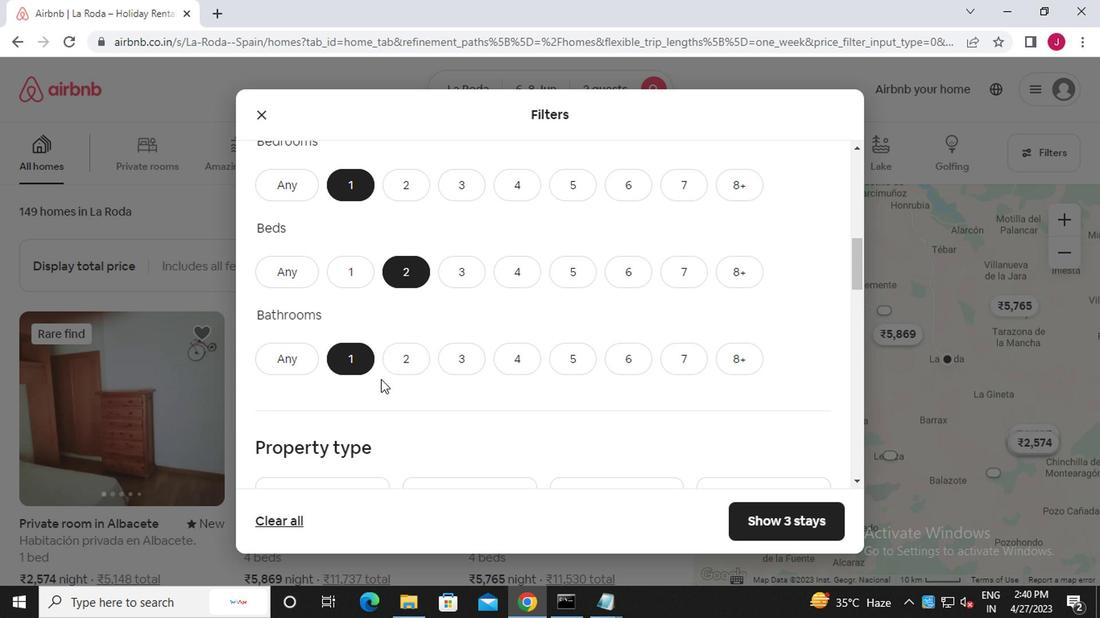 
Action: Mouse scrolled (378, 379) with delta (0, 0)
Screenshot: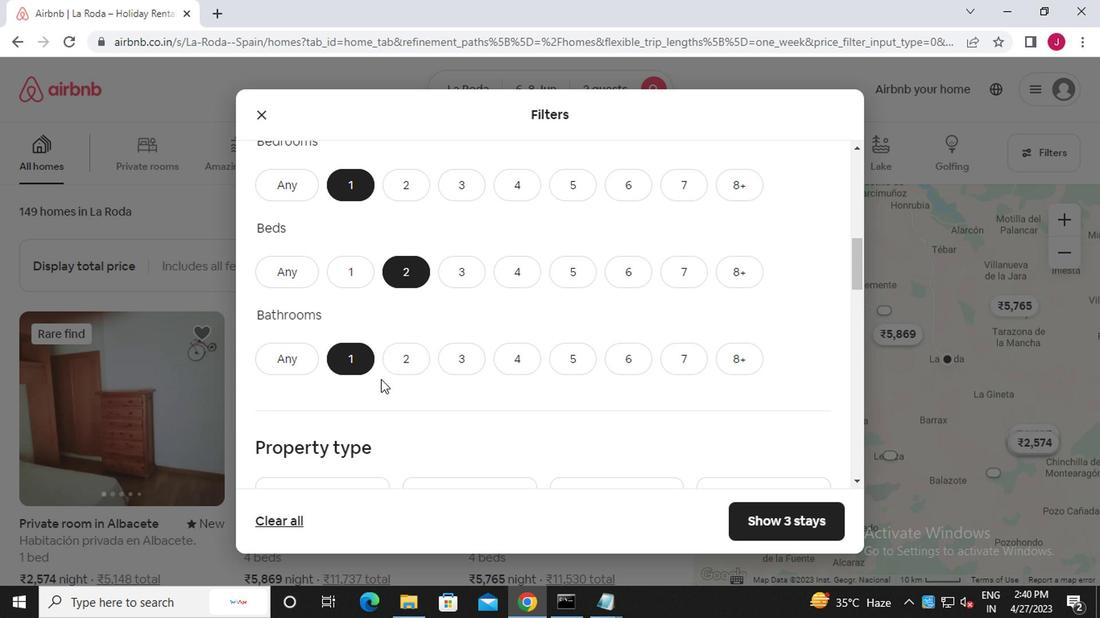 
Action: Mouse scrolled (378, 379) with delta (0, 0)
Screenshot: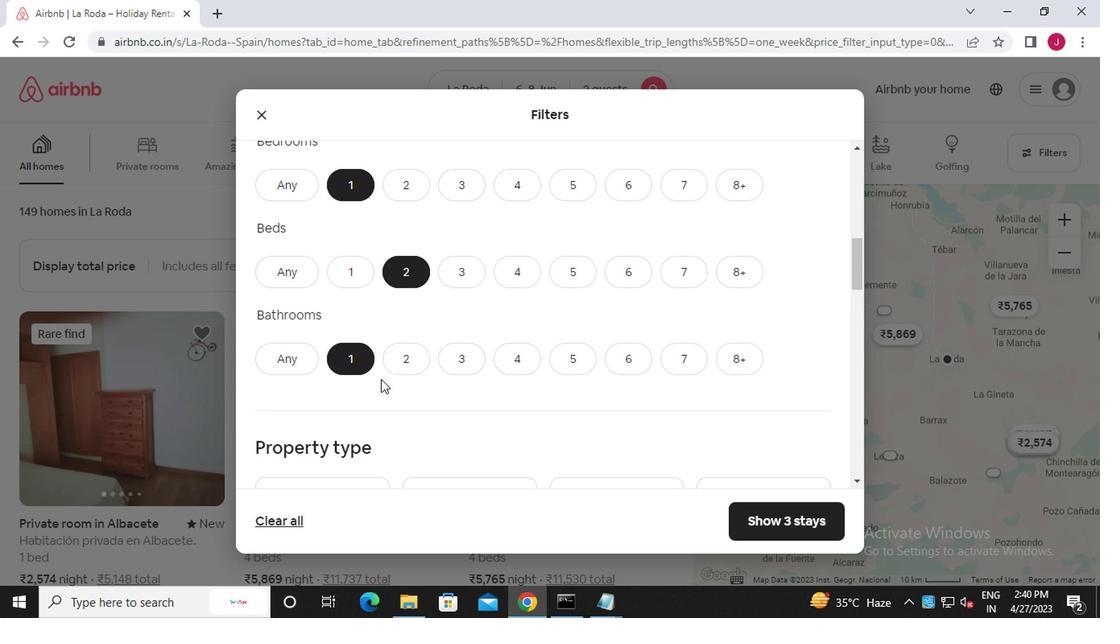 
Action: Mouse moved to (342, 312)
Screenshot: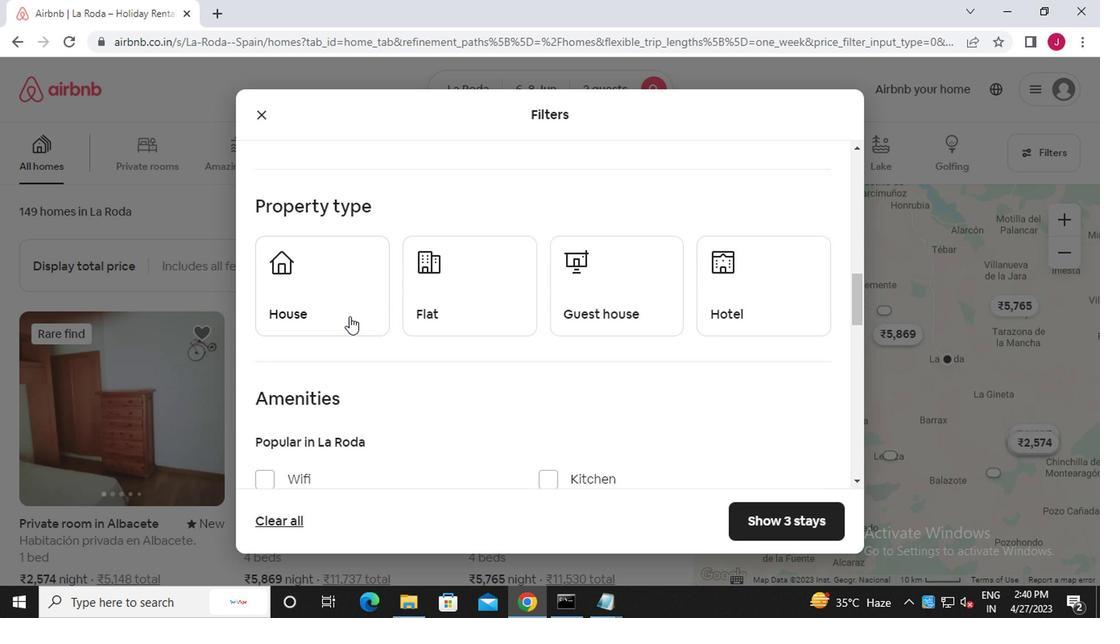 
Action: Mouse pressed left at (342, 312)
Screenshot: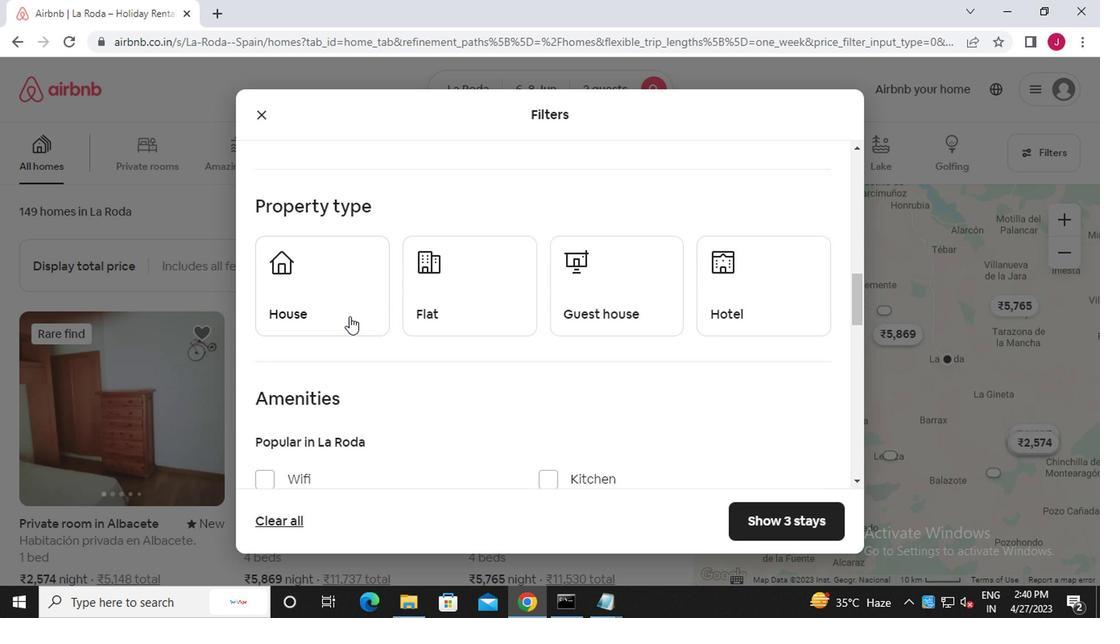 
Action: Mouse moved to (422, 310)
Screenshot: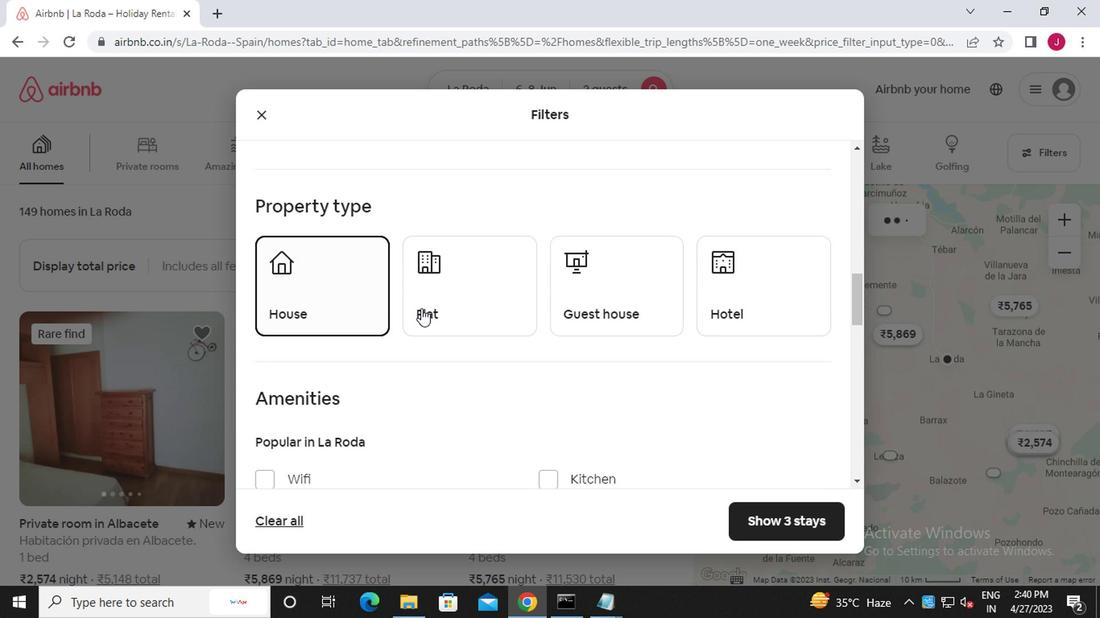 
Action: Mouse pressed left at (422, 310)
Screenshot: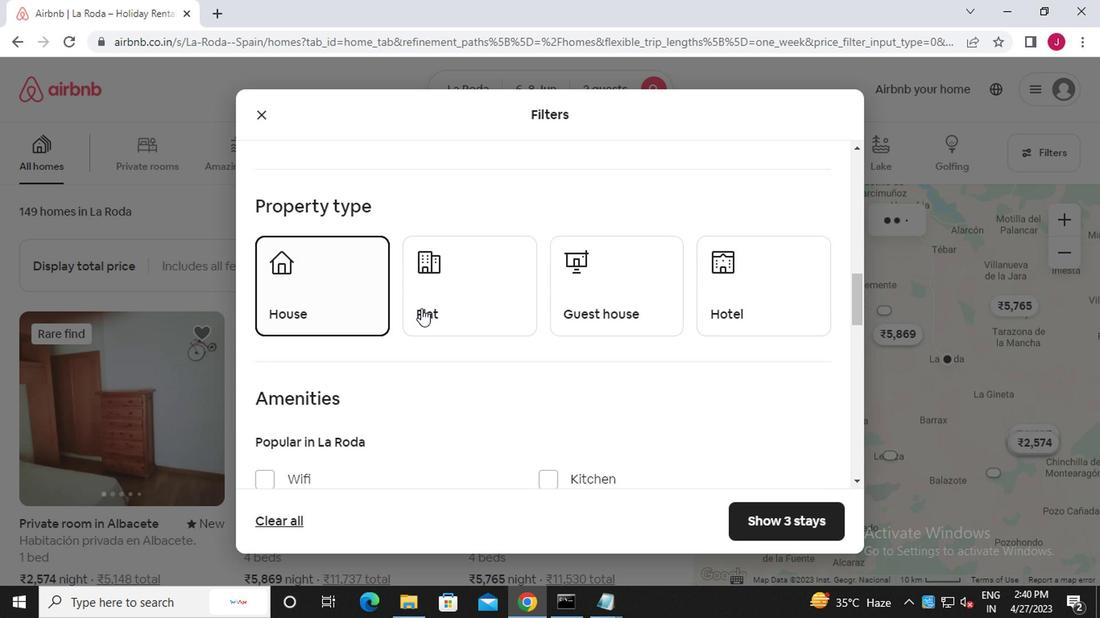 
Action: Mouse moved to (586, 307)
Screenshot: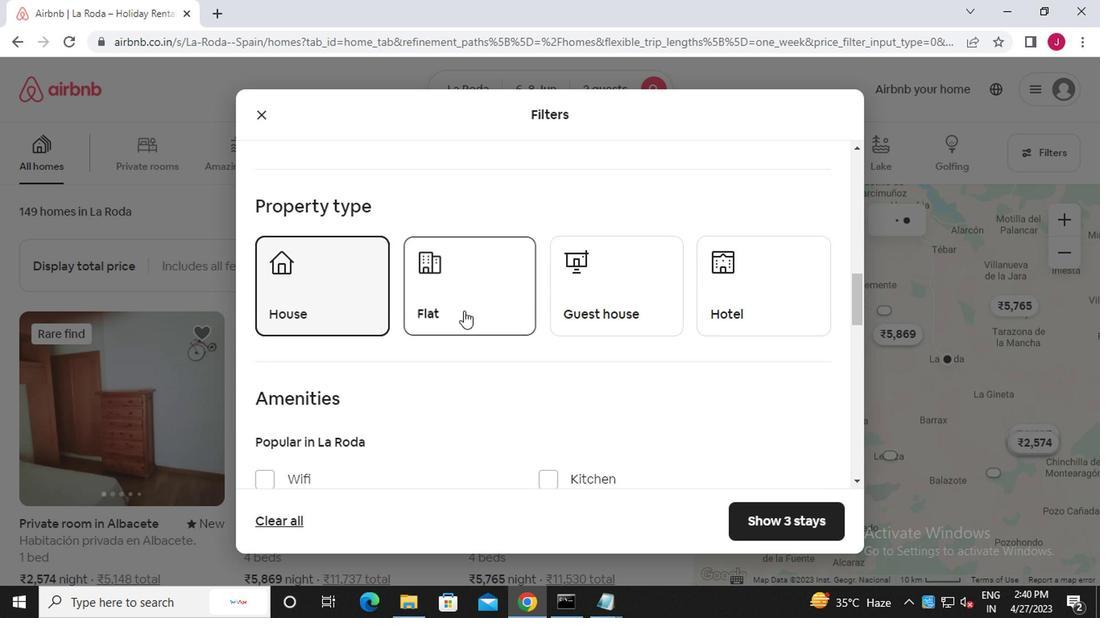 
Action: Mouse pressed left at (586, 307)
Screenshot: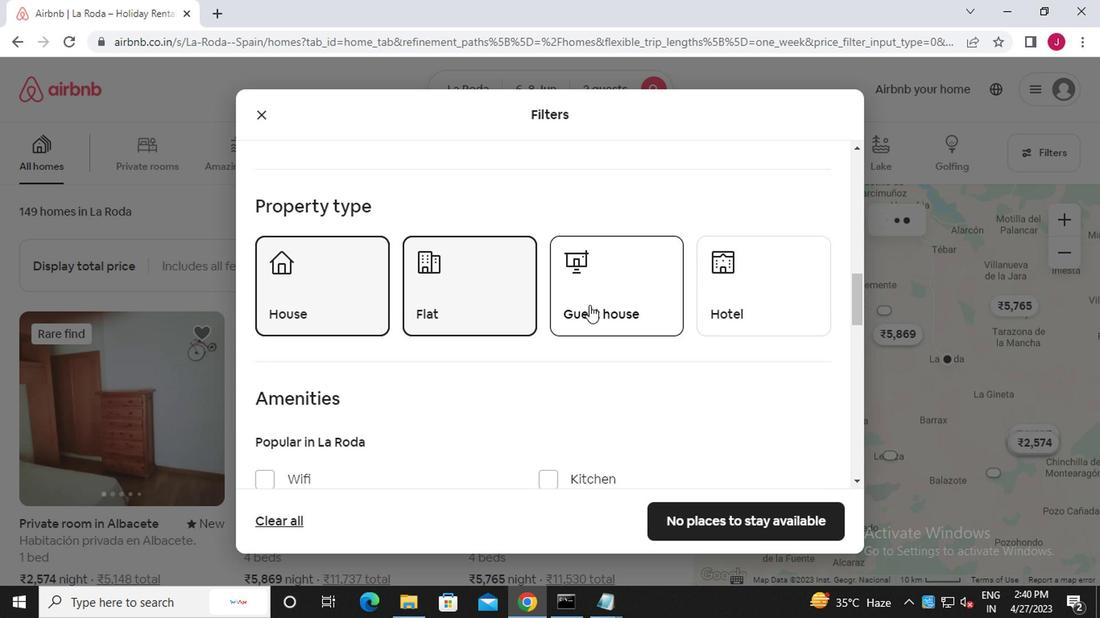 
Action: Mouse moved to (590, 315)
Screenshot: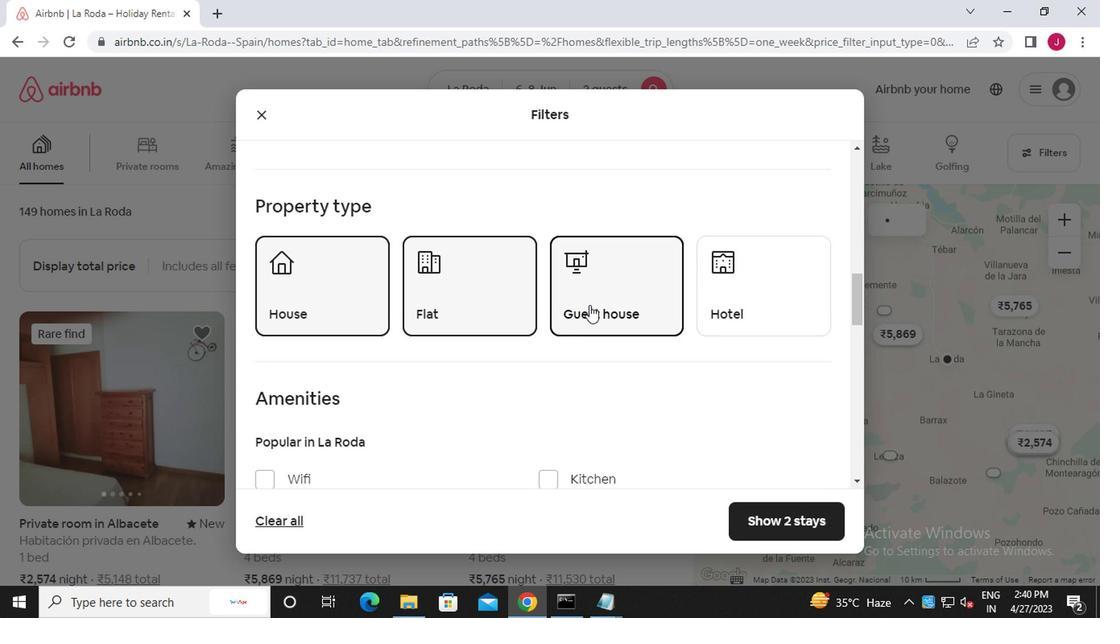 
Action: Mouse scrolled (590, 314) with delta (0, 0)
Screenshot: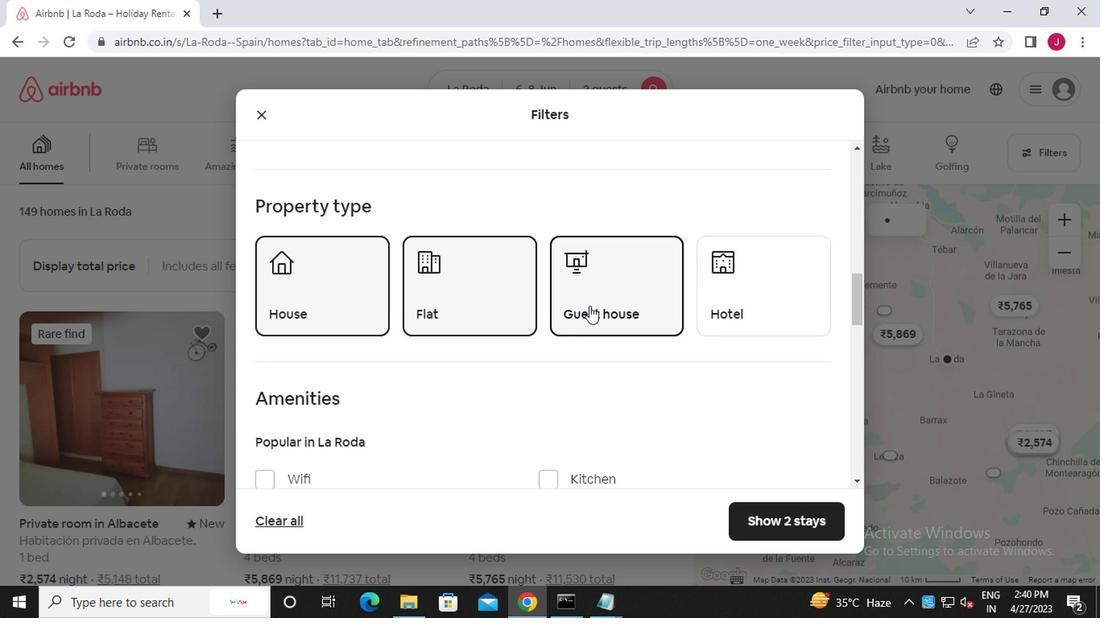 
Action: Mouse moved to (590, 315)
Screenshot: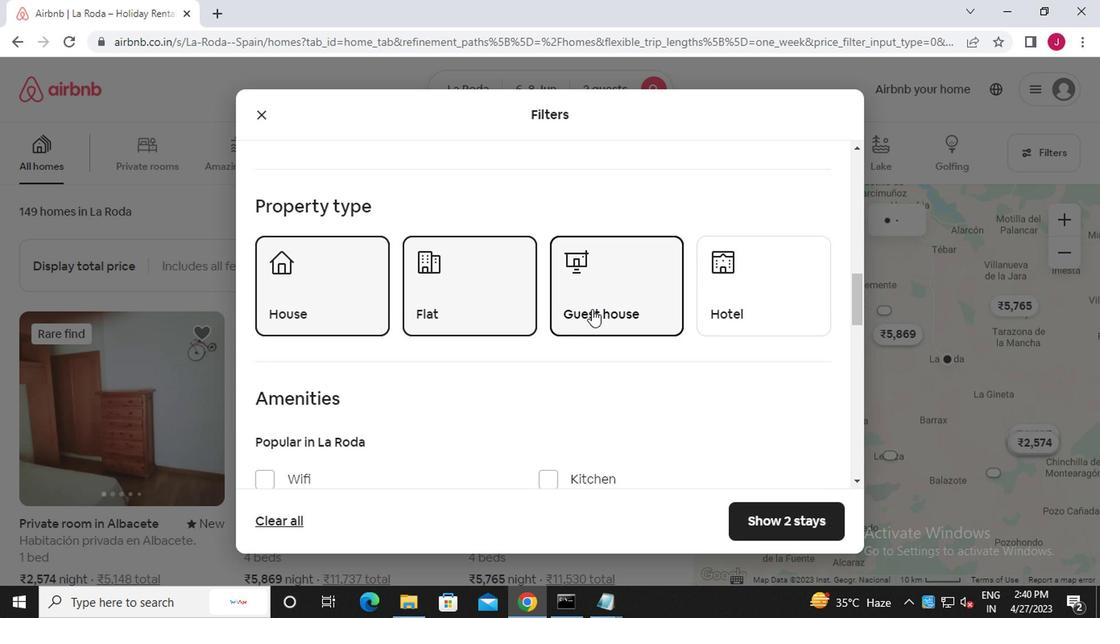 
Action: Mouse scrolled (590, 314) with delta (0, 0)
Screenshot: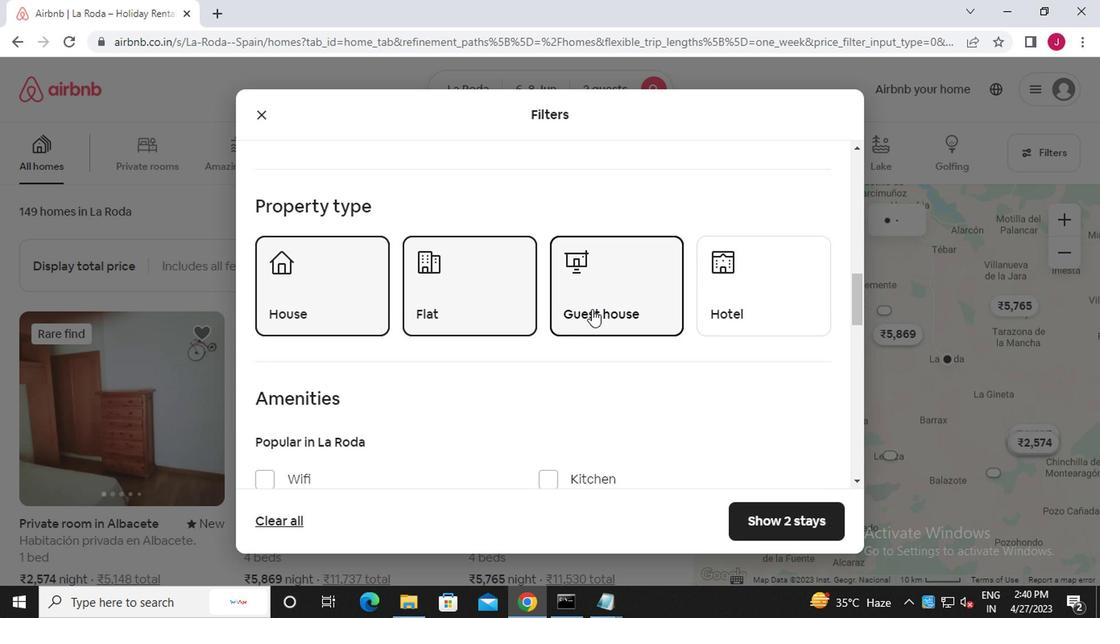 
Action: Mouse moved to (270, 322)
Screenshot: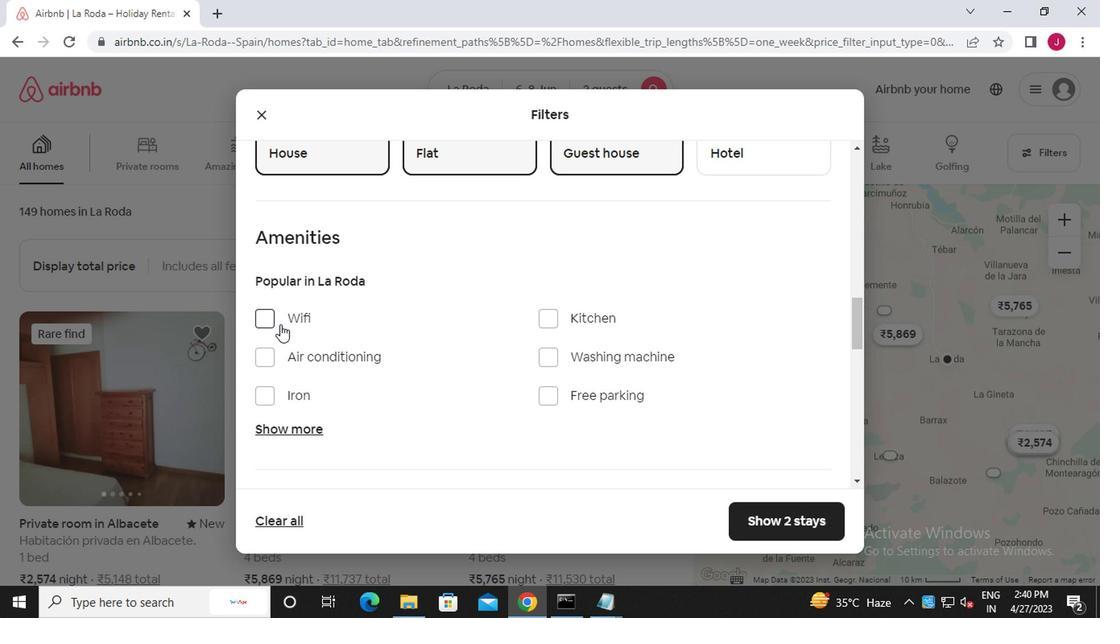 
Action: Mouse pressed left at (270, 322)
Screenshot: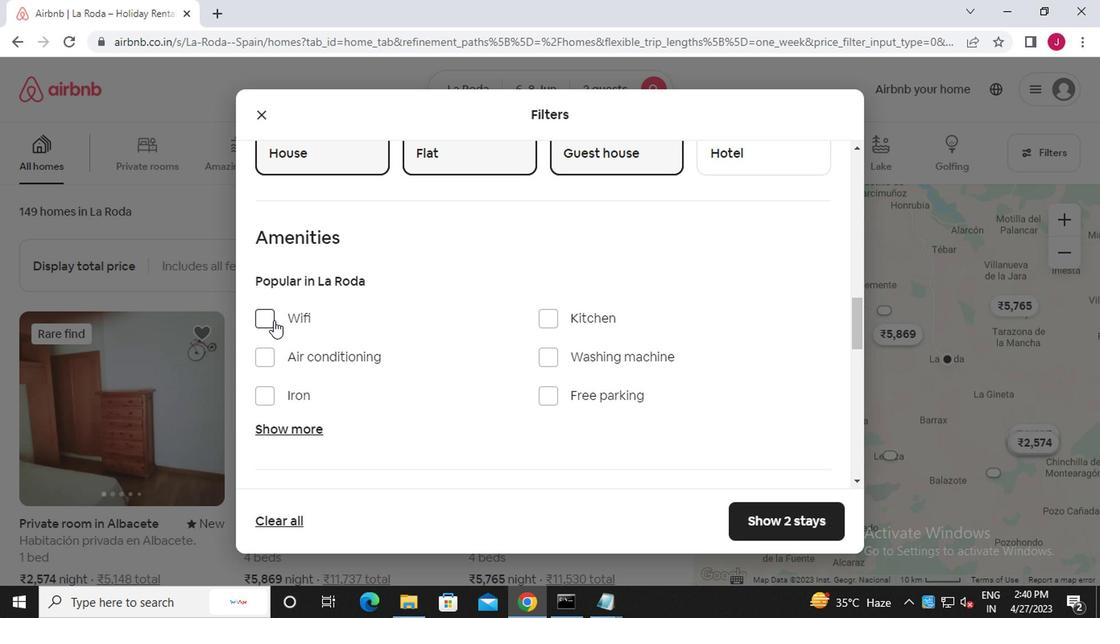 
Action: Mouse moved to (533, 316)
Screenshot: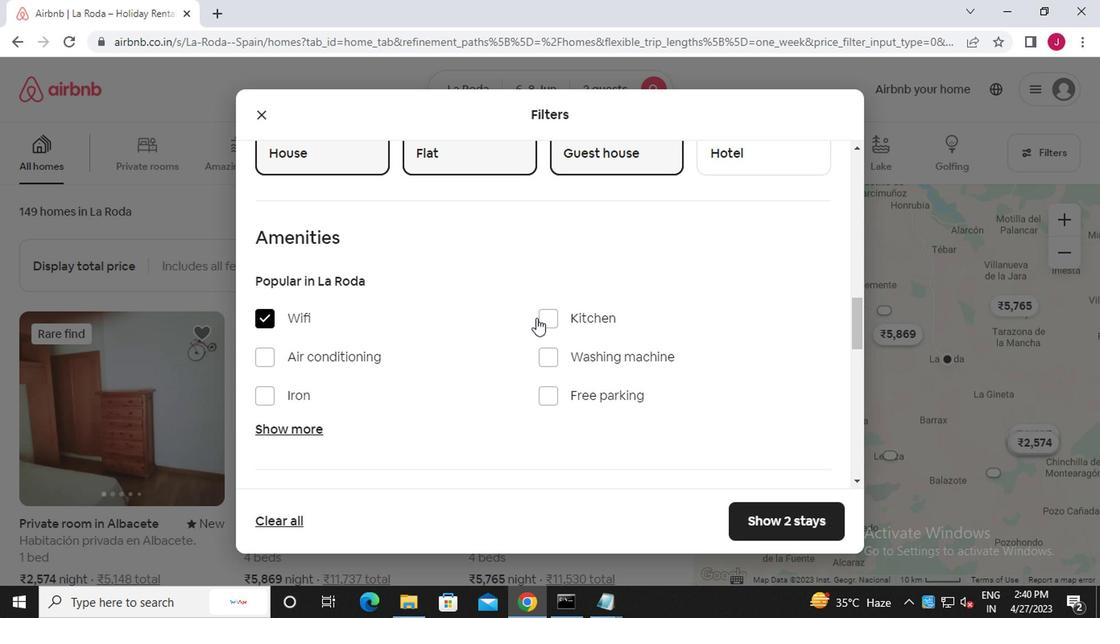 
Action: Mouse scrolled (533, 315) with delta (0, -1)
Screenshot: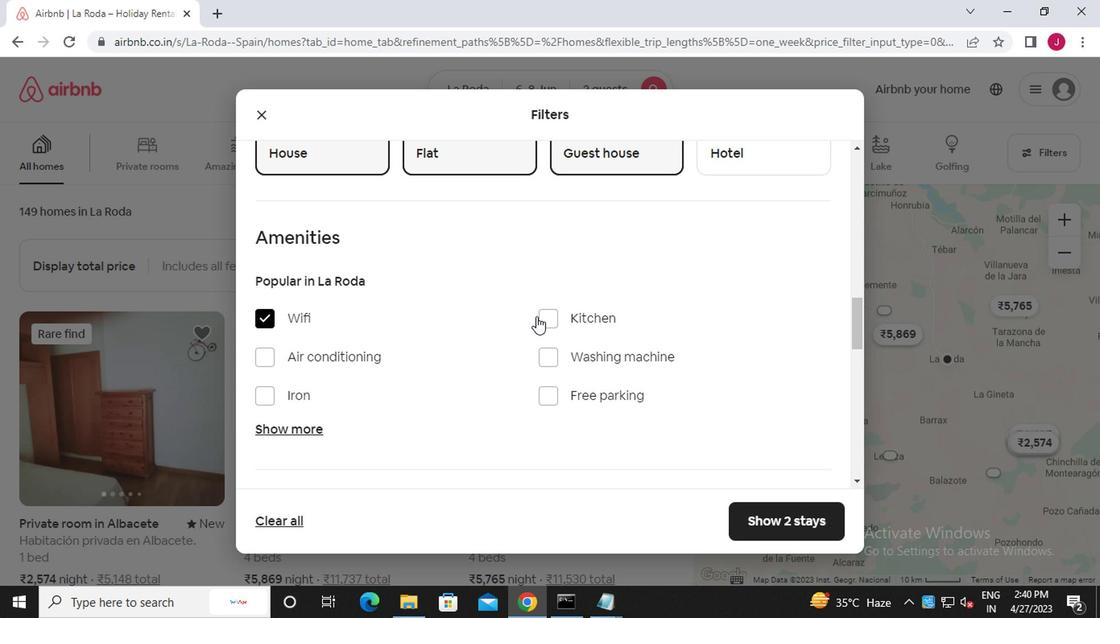 
Action: Mouse scrolled (533, 315) with delta (0, -1)
Screenshot: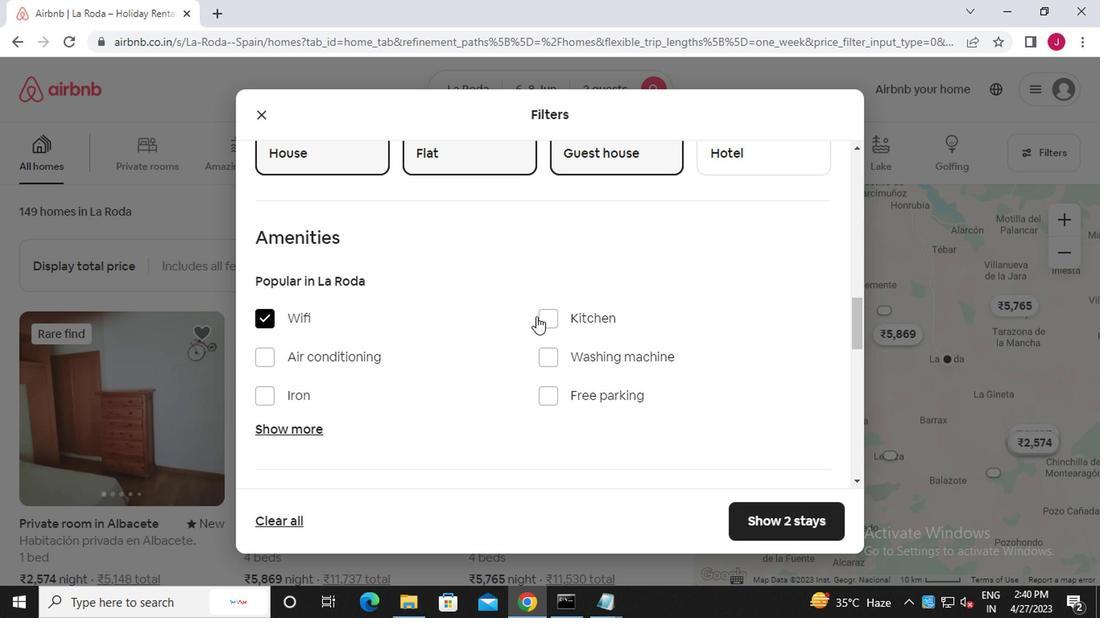 
Action: Mouse scrolled (533, 315) with delta (0, -1)
Screenshot: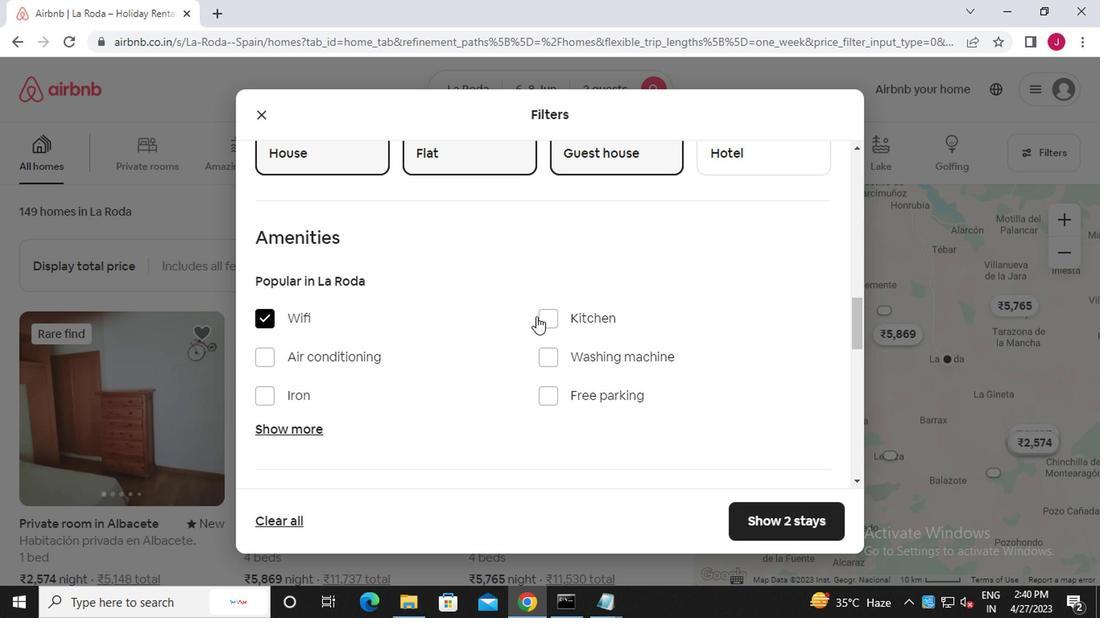 
Action: Mouse scrolled (533, 315) with delta (0, -1)
Screenshot: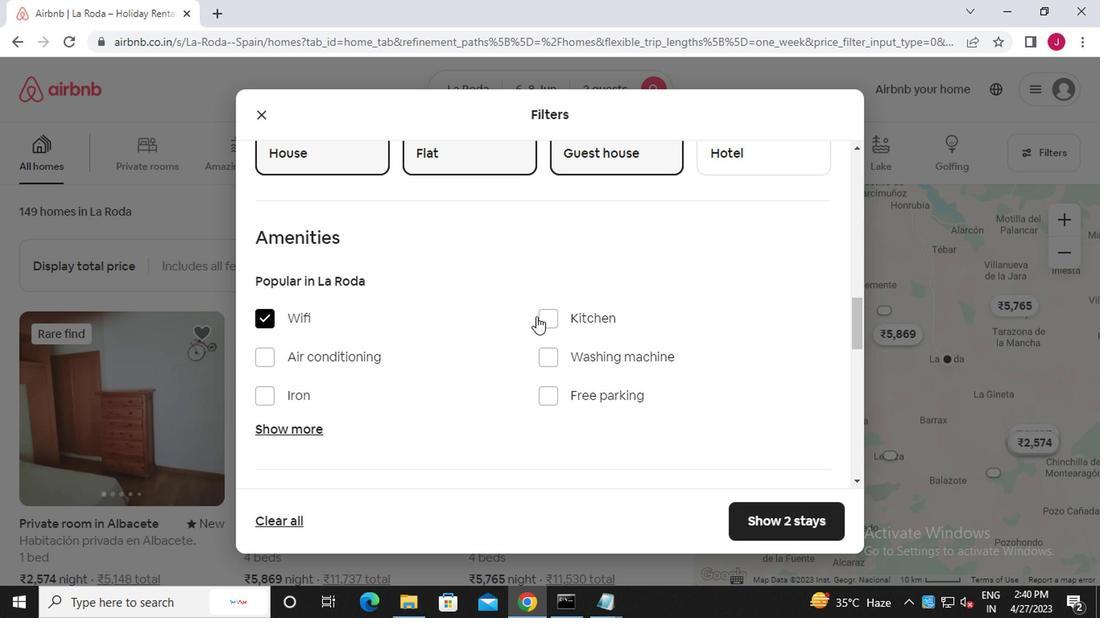 
Action: Mouse scrolled (533, 315) with delta (0, -1)
Screenshot: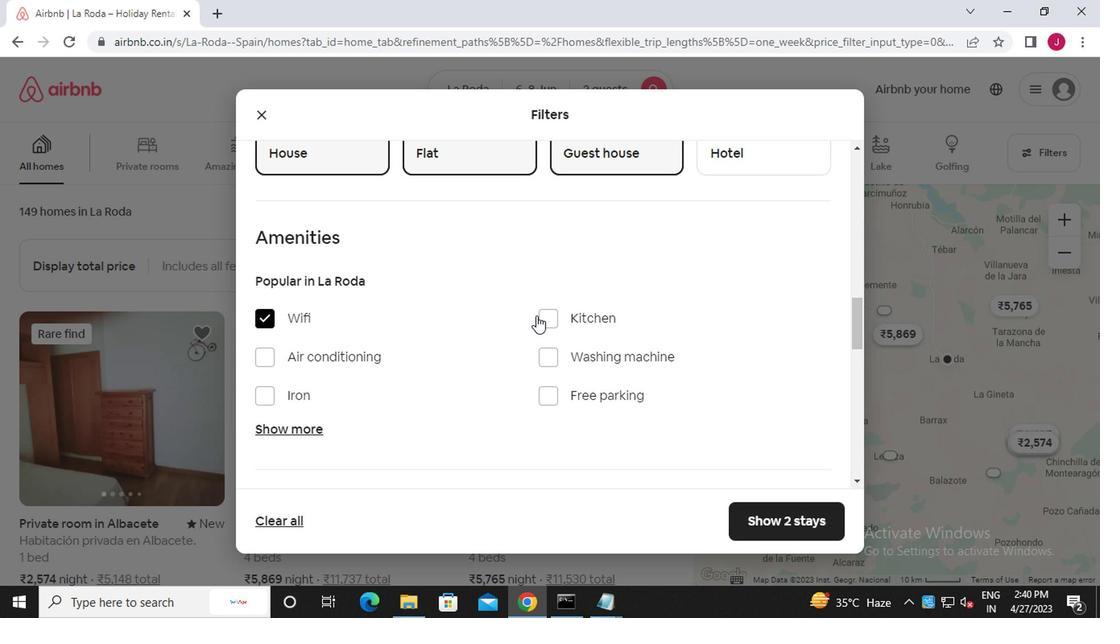 
Action: Mouse scrolled (533, 315) with delta (0, -1)
Screenshot: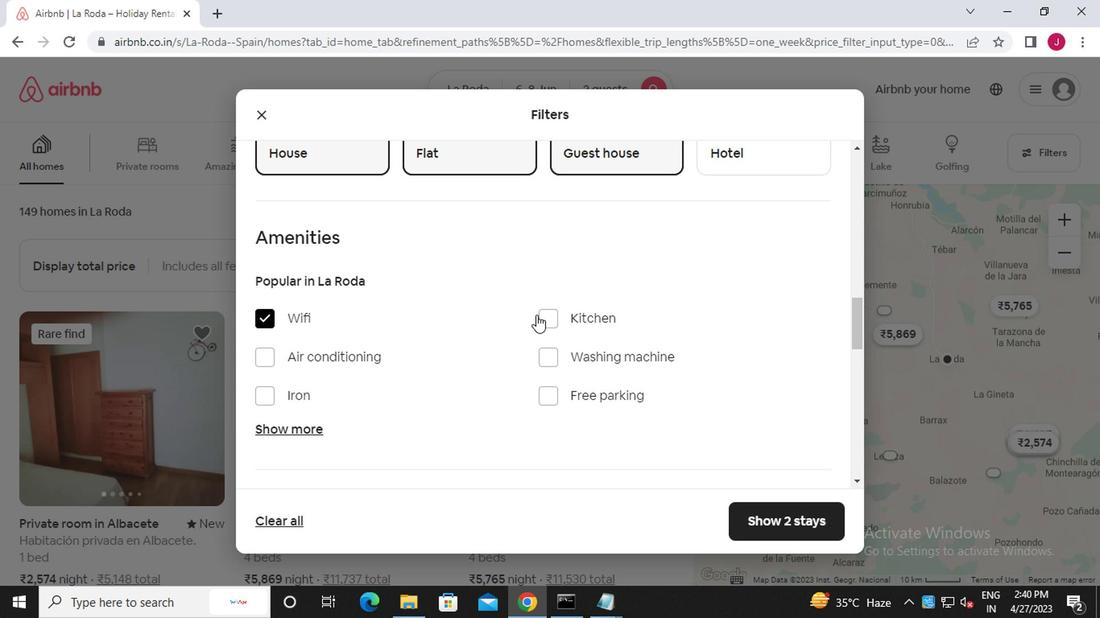 
Action: Mouse moved to (720, 252)
Screenshot: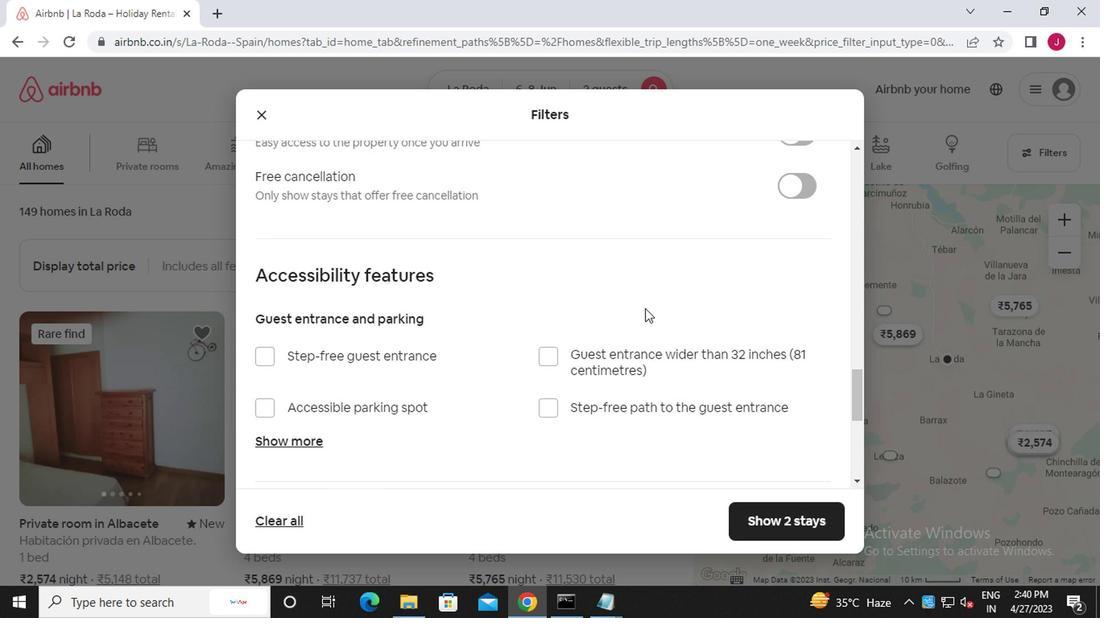 
Action: Mouse scrolled (720, 253) with delta (0, 0)
Screenshot: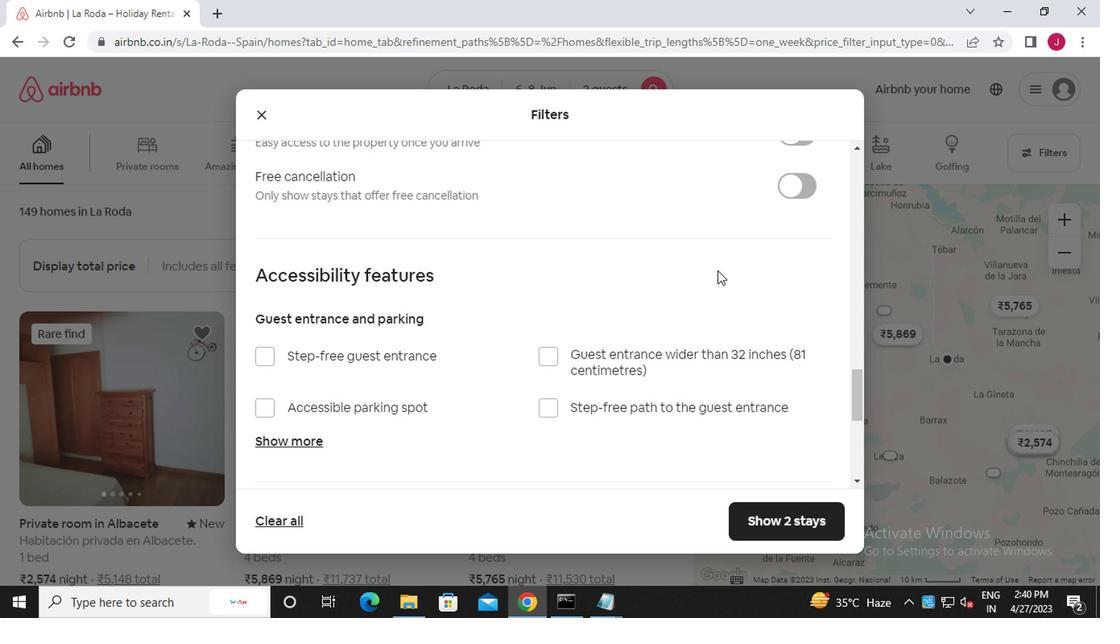 
Action: Mouse moved to (791, 222)
Screenshot: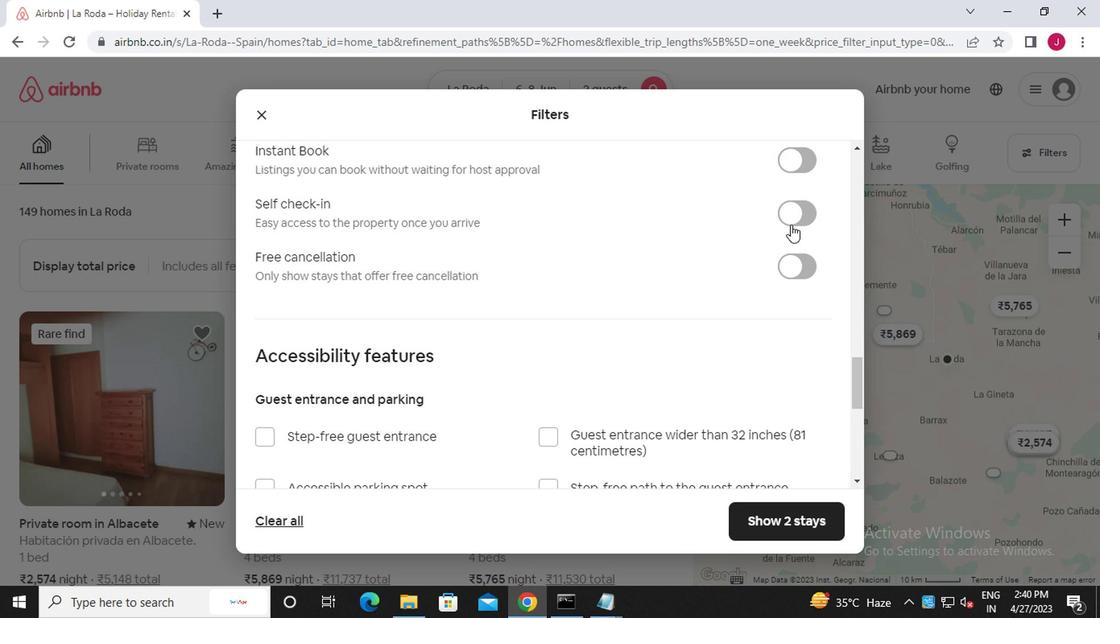 
Action: Mouse pressed left at (791, 222)
Screenshot: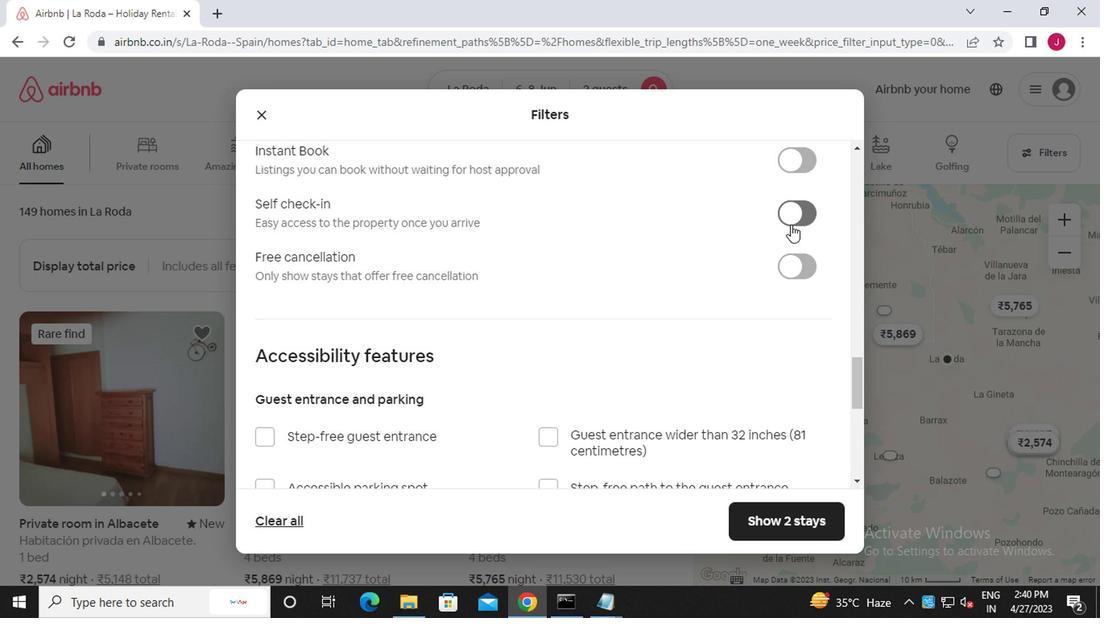 
Action: Mouse moved to (508, 323)
Screenshot: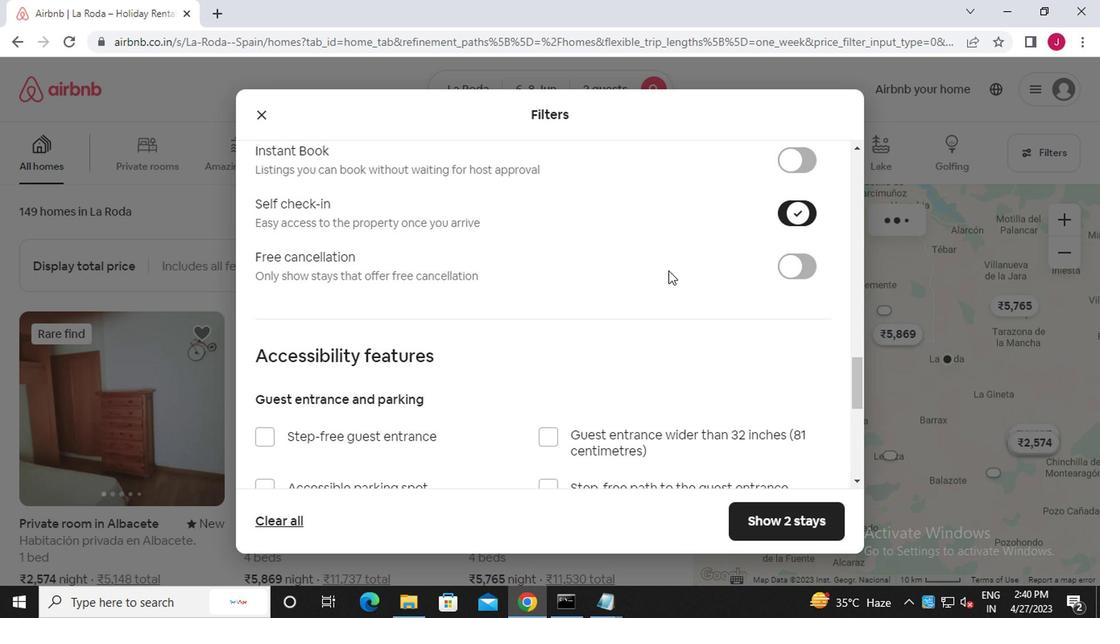 
Action: Mouse scrolled (508, 323) with delta (0, 0)
Screenshot: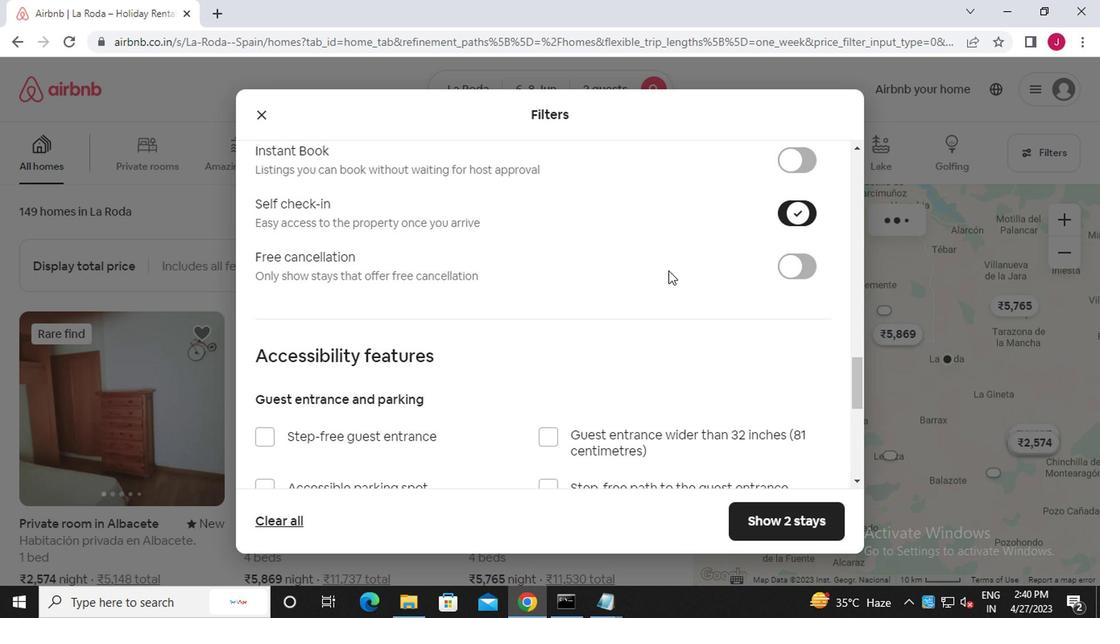 
Action: Mouse moved to (501, 327)
Screenshot: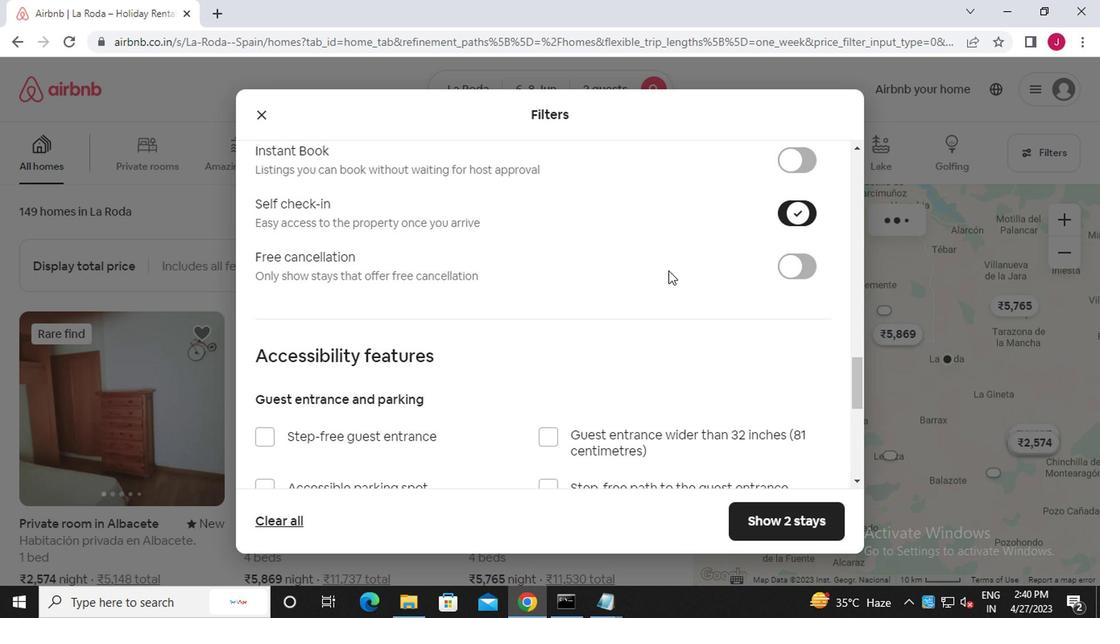 
Action: Mouse scrolled (501, 327) with delta (0, 0)
Screenshot: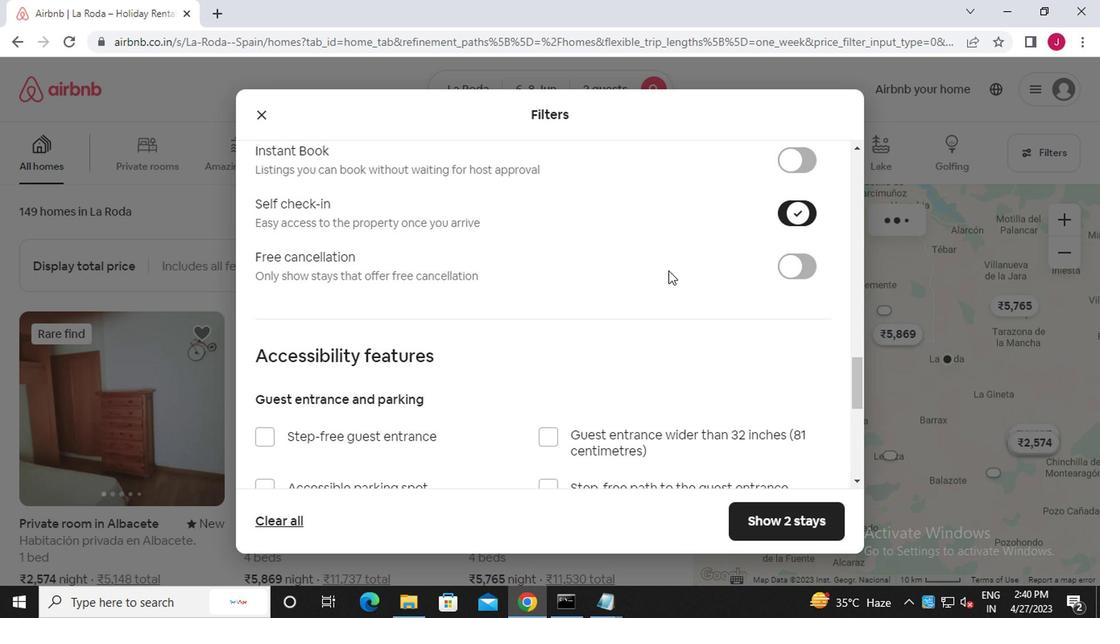 
Action: Mouse moved to (496, 330)
Screenshot: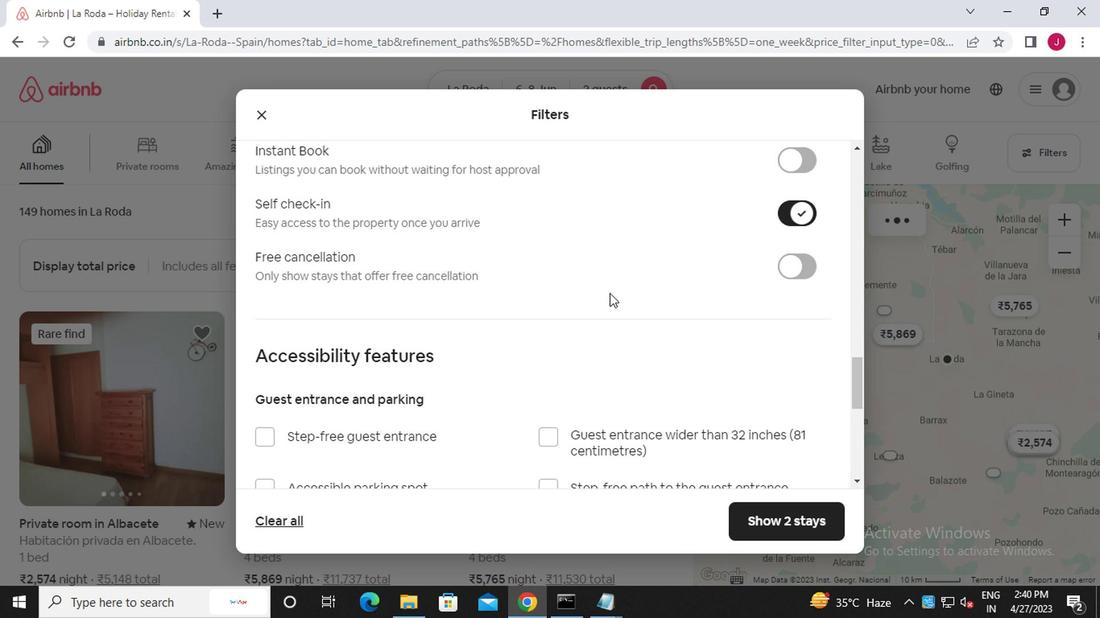 
Action: Mouse scrolled (496, 329) with delta (0, -1)
Screenshot: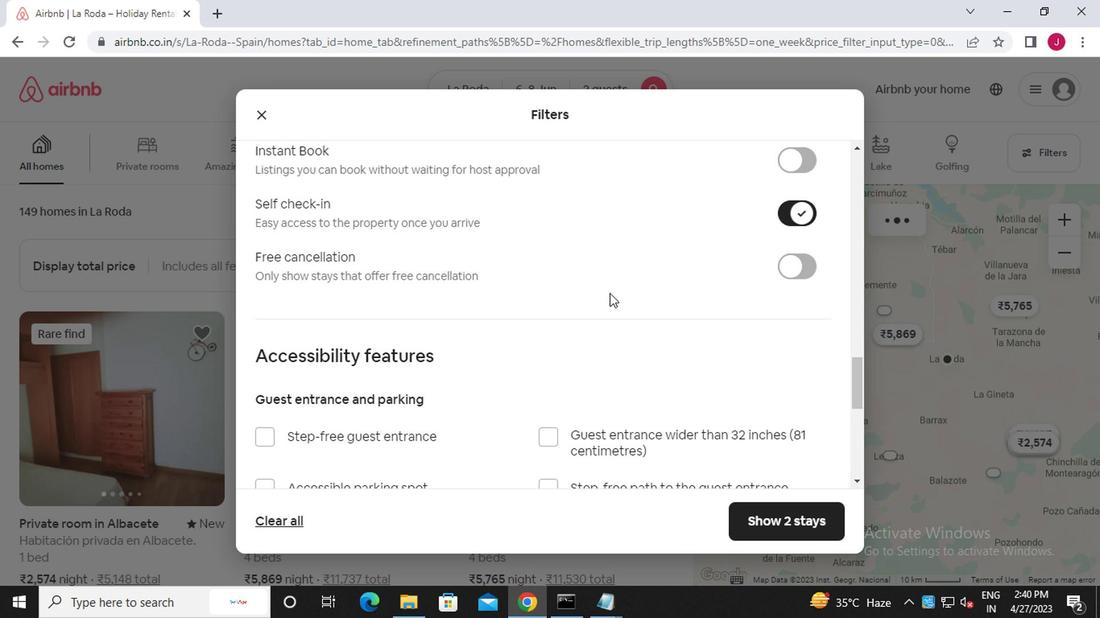 
Action: Mouse moved to (495, 331)
Screenshot: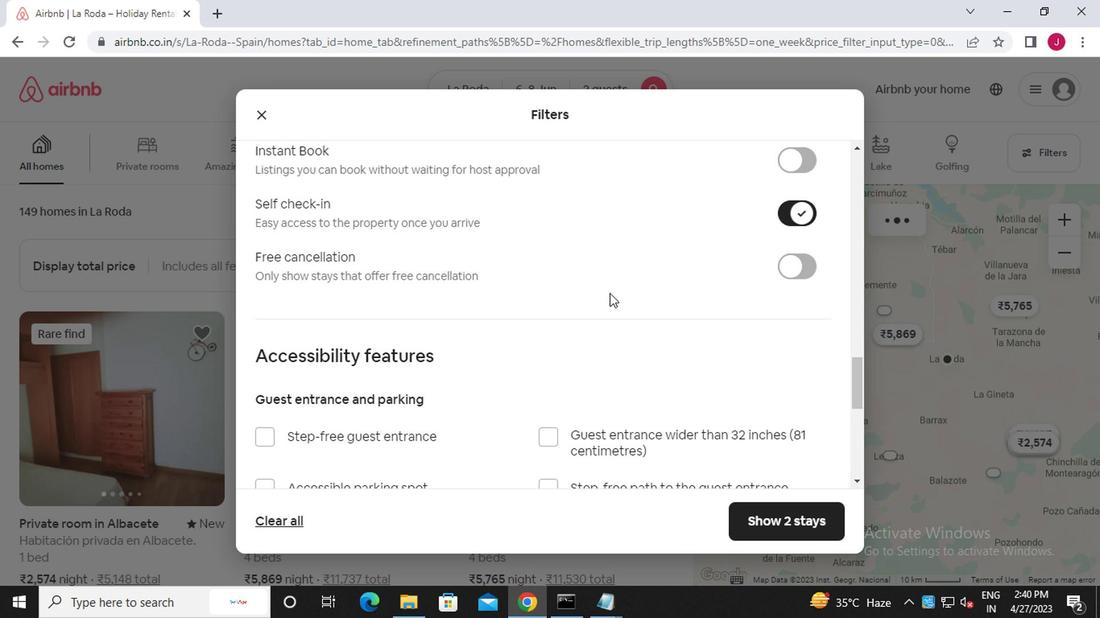 
Action: Mouse scrolled (495, 330) with delta (0, 0)
Screenshot: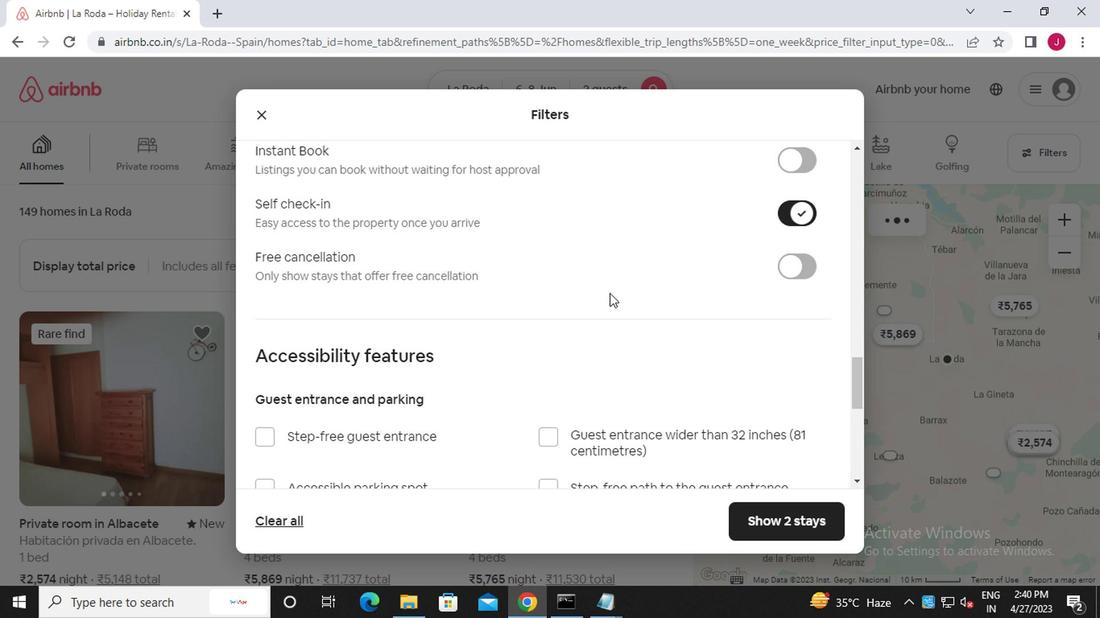 
Action: Mouse moved to (495, 331)
Screenshot: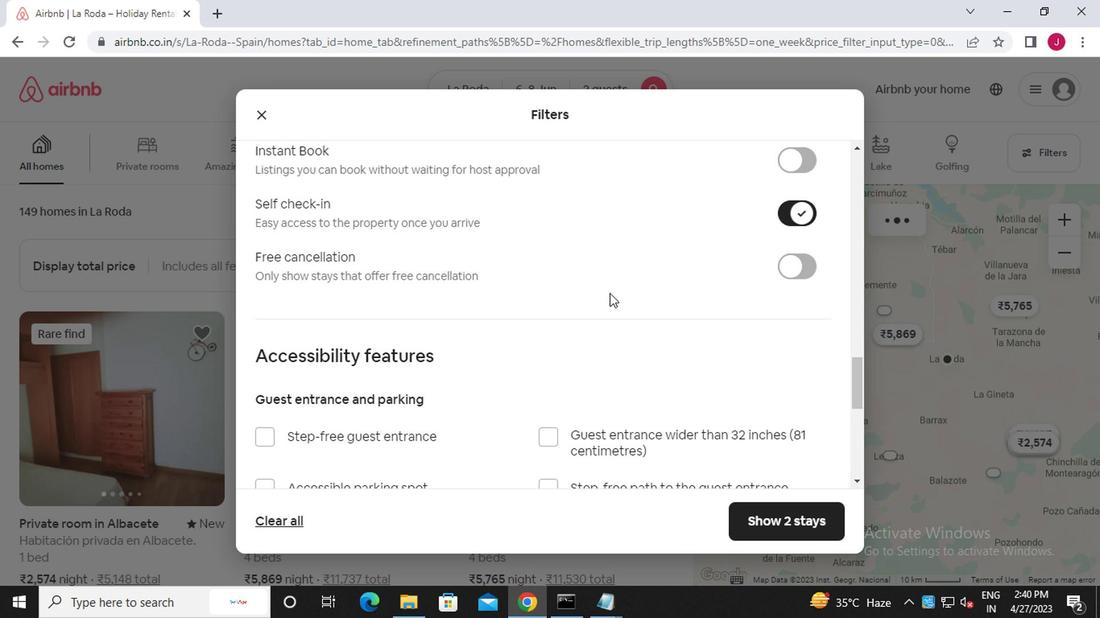 
Action: Mouse scrolled (495, 330) with delta (0, 0)
Screenshot: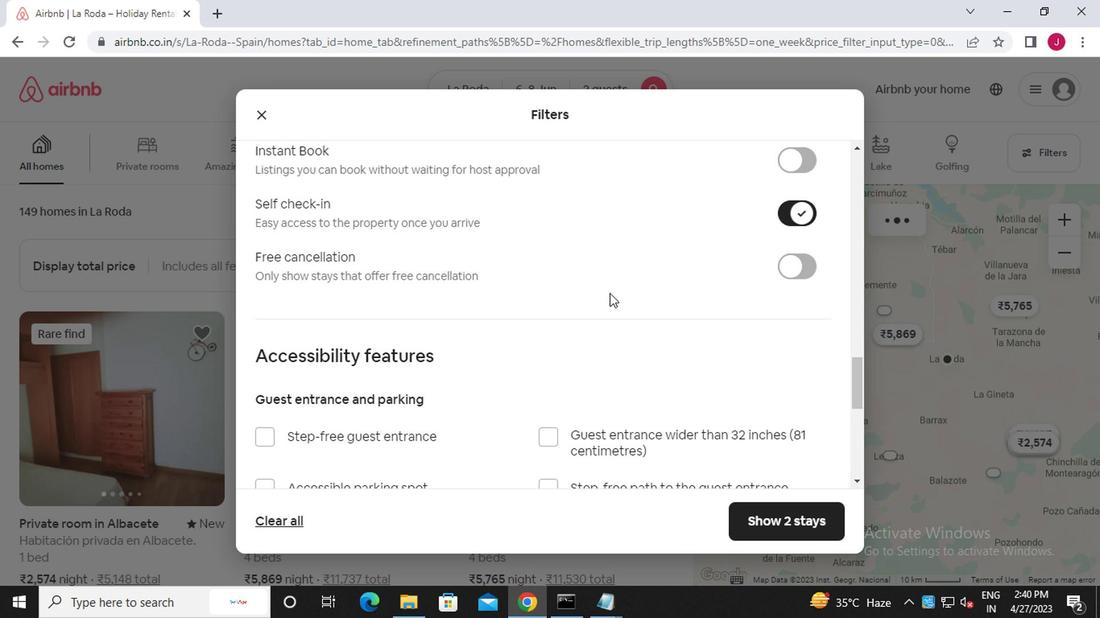 
Action: Mouse moved to (493, 332)
Screenshot: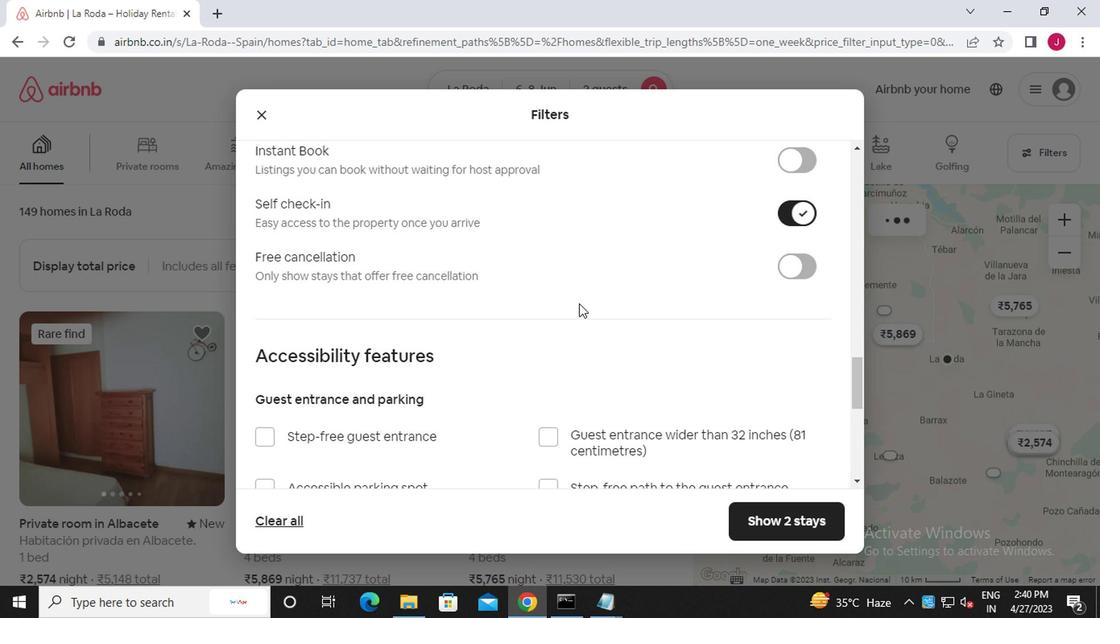 
Action: Mouse scrolled (493, 331) with delta (0, -1)
Screenshot: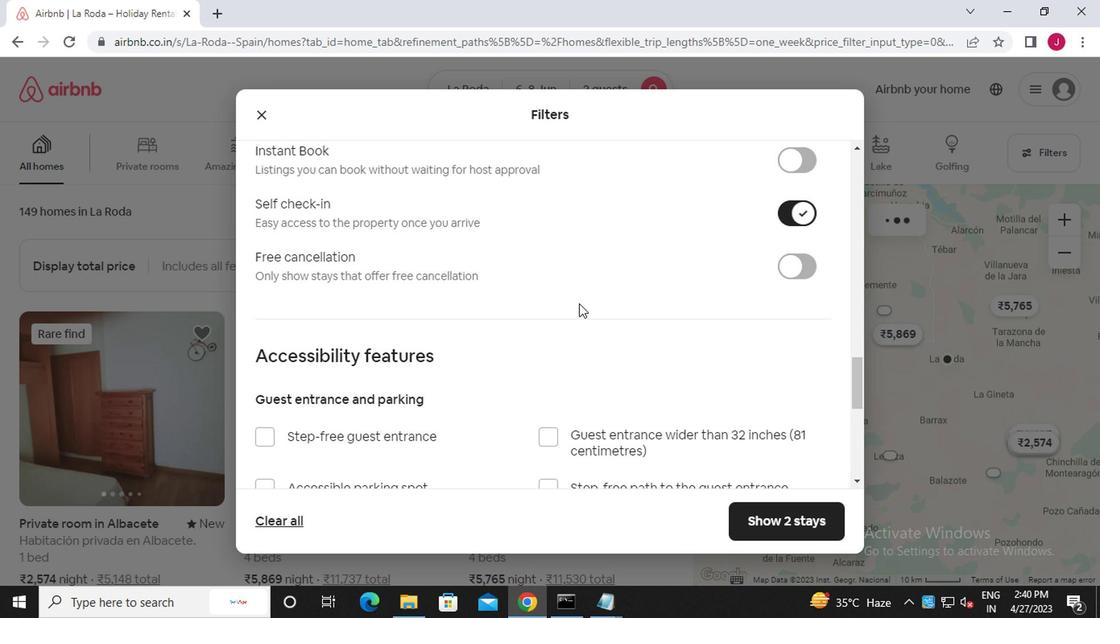 
Action: Mouse moved to (487, 335)
Screenshot: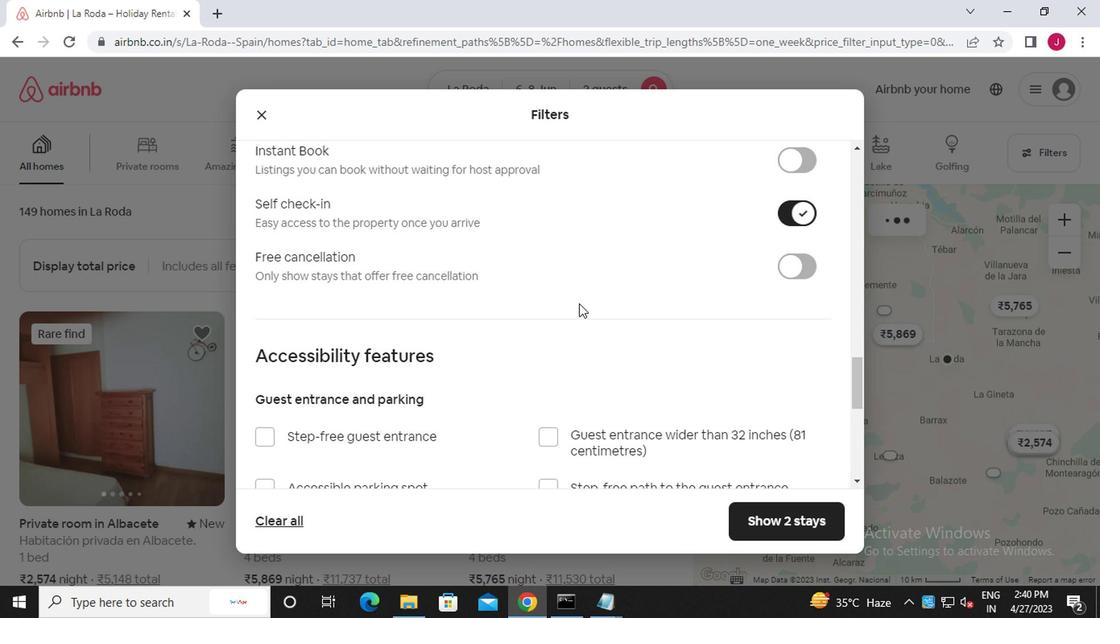 
Action: Mouse scrolled (487, 335) with delta (0, 0)
Screenshot: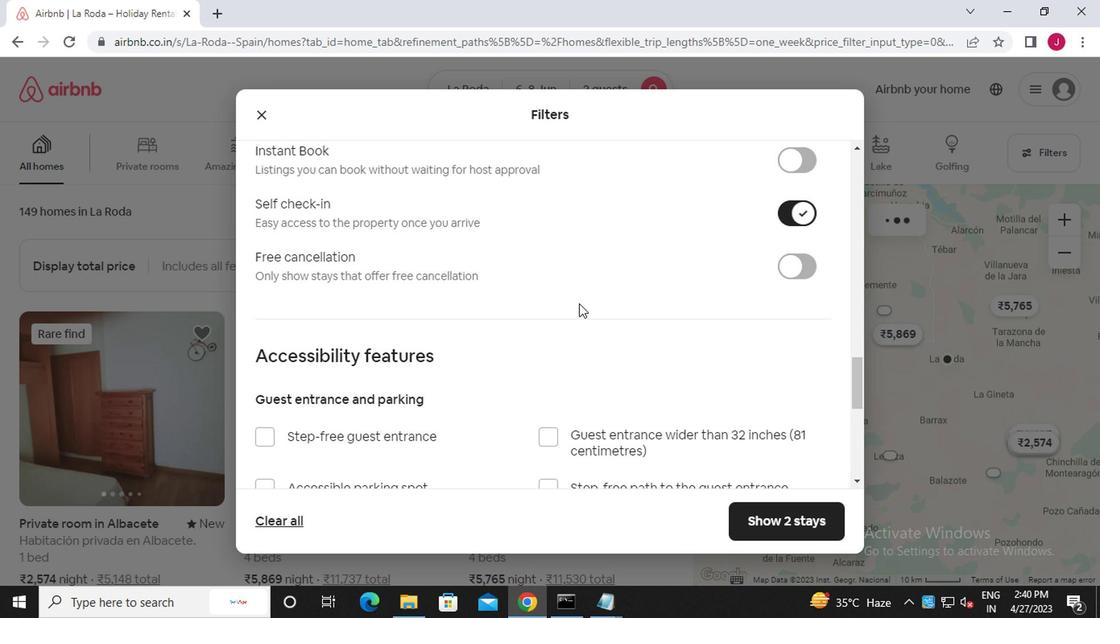
Action: Mouse moved to (268, 379)
Screenshot: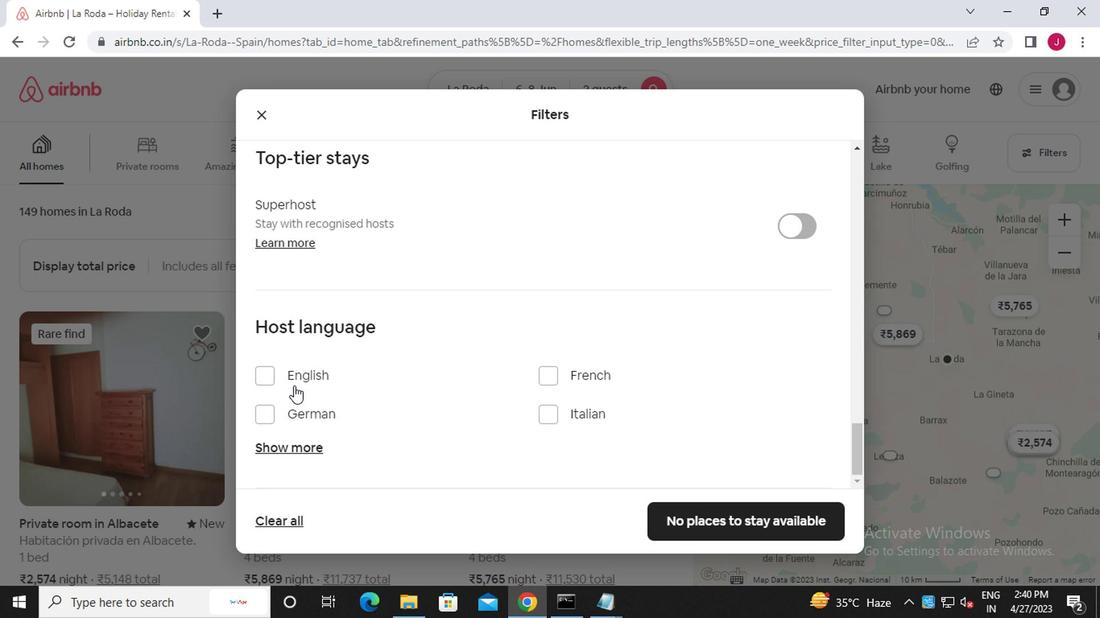
Action: Mouse pressed left at (268, 379)
Screenshot: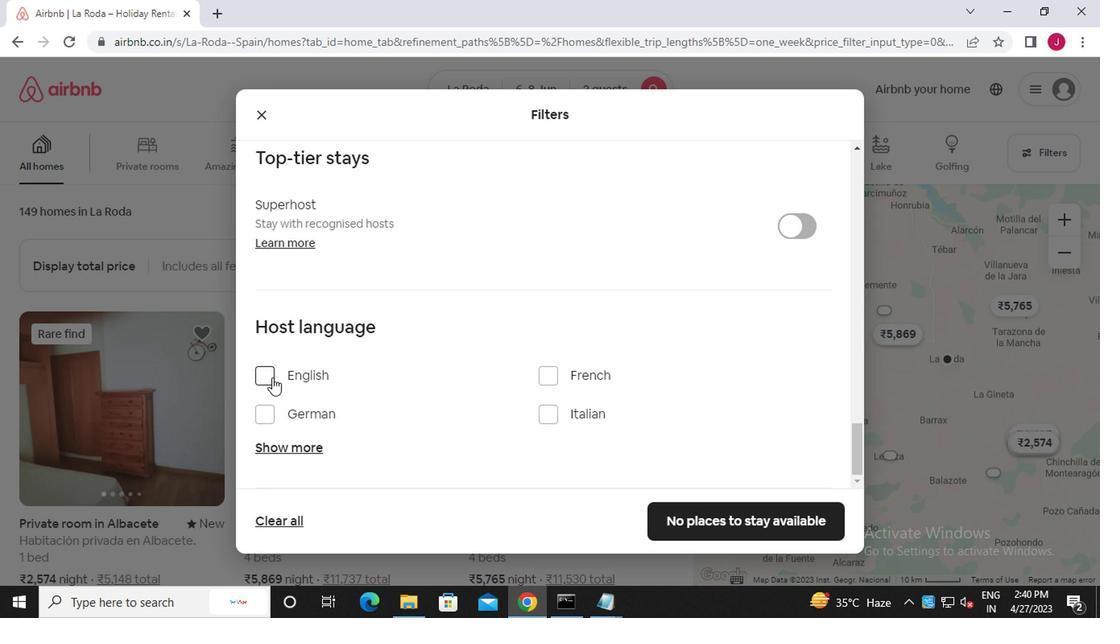 
Action: Mouse moved to (731, 523)
Screenshot: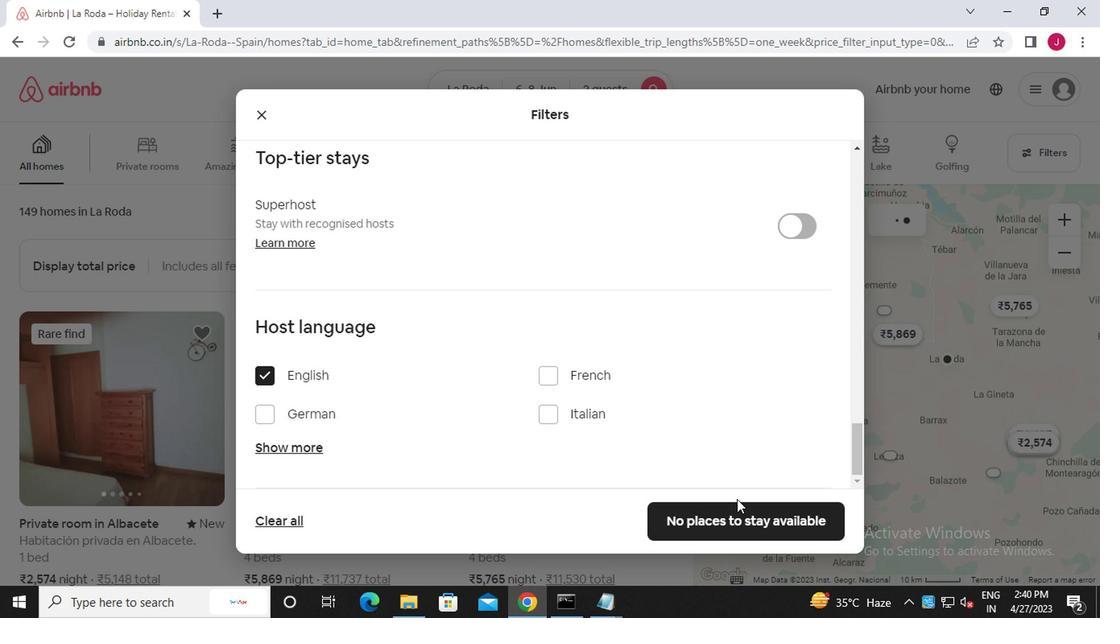 
Action: Mouse pressed left at (731, 523)
Screenshot: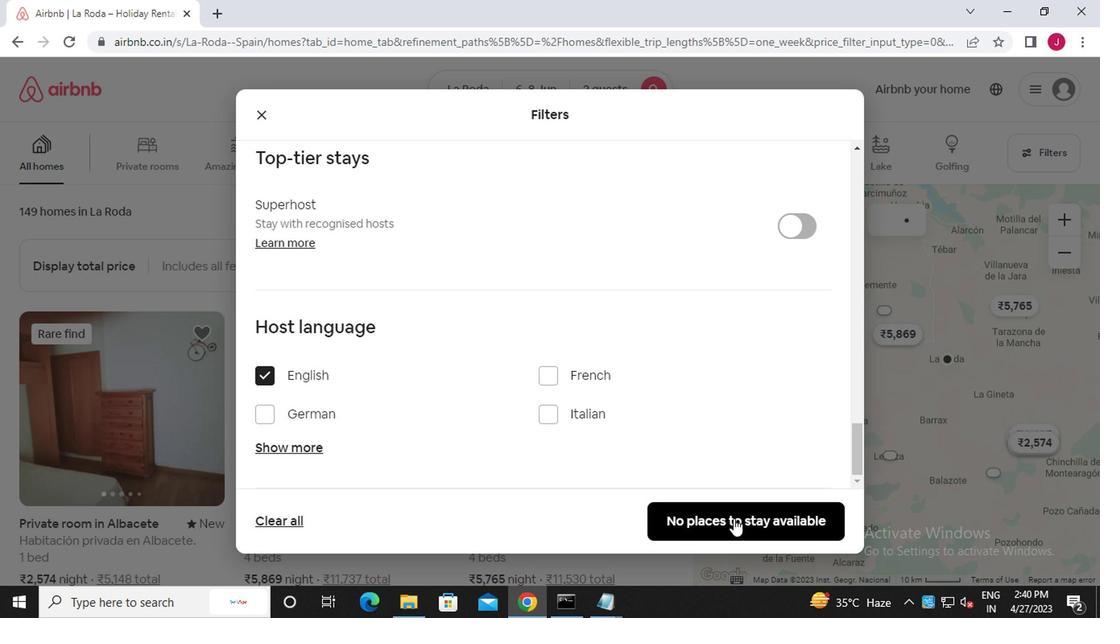 
Action: Mouse moved to (713, 507)
Screenshot: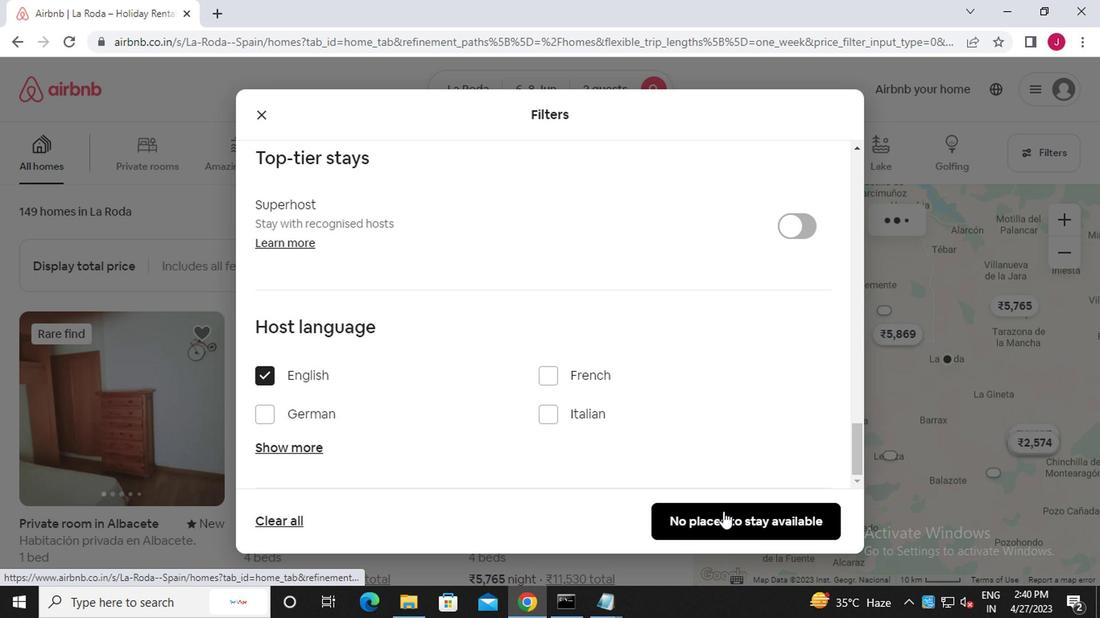 
